 Task: Add a dentist appointment for a dental extraction on the 8th at 3:00 PM.
Action: Mouse moved to (408, 151)
Screenshot: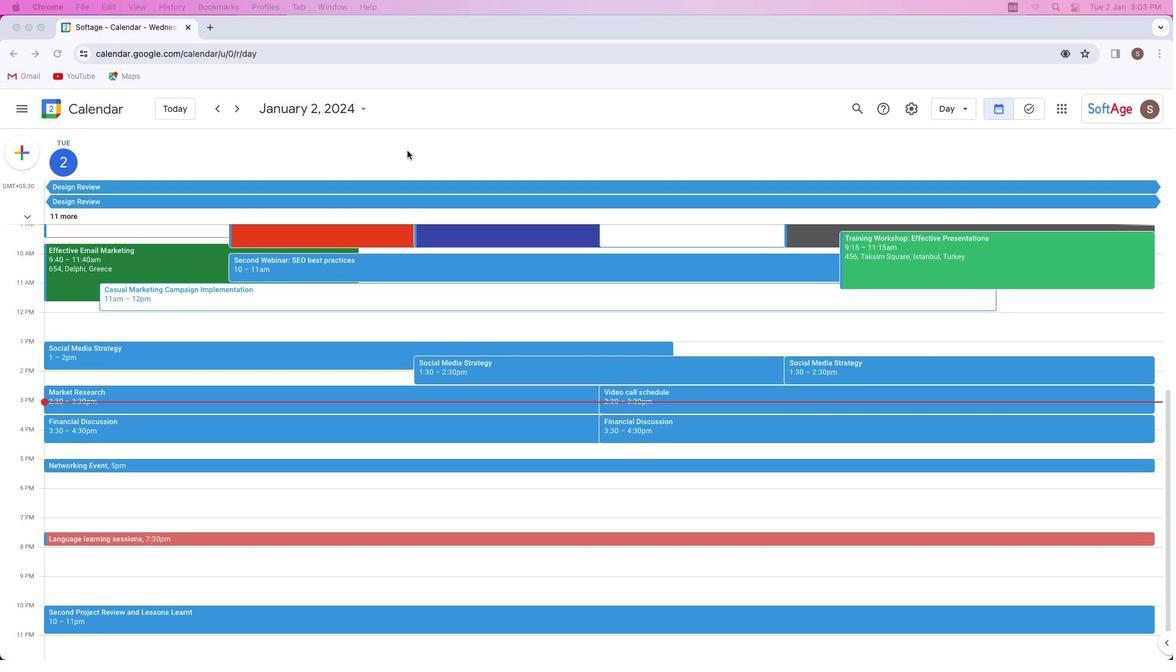 
Action: Mouse pressed left at (408, 151)
Screenshot: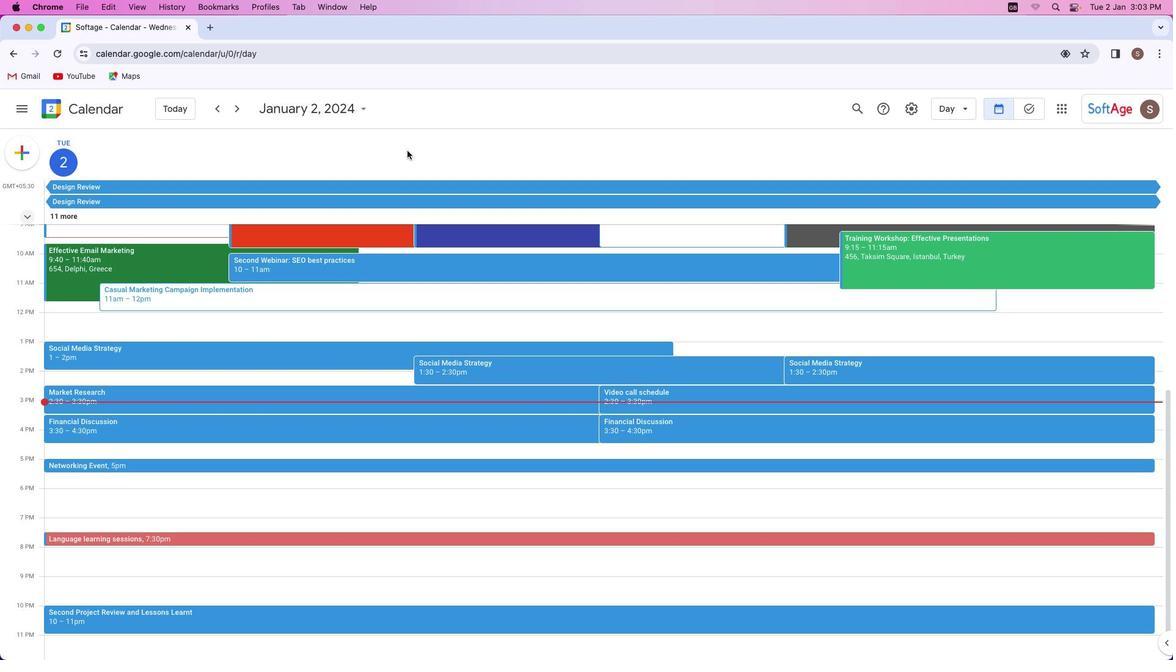 
Action: Mouse moved to (22, 152)
Screenshot: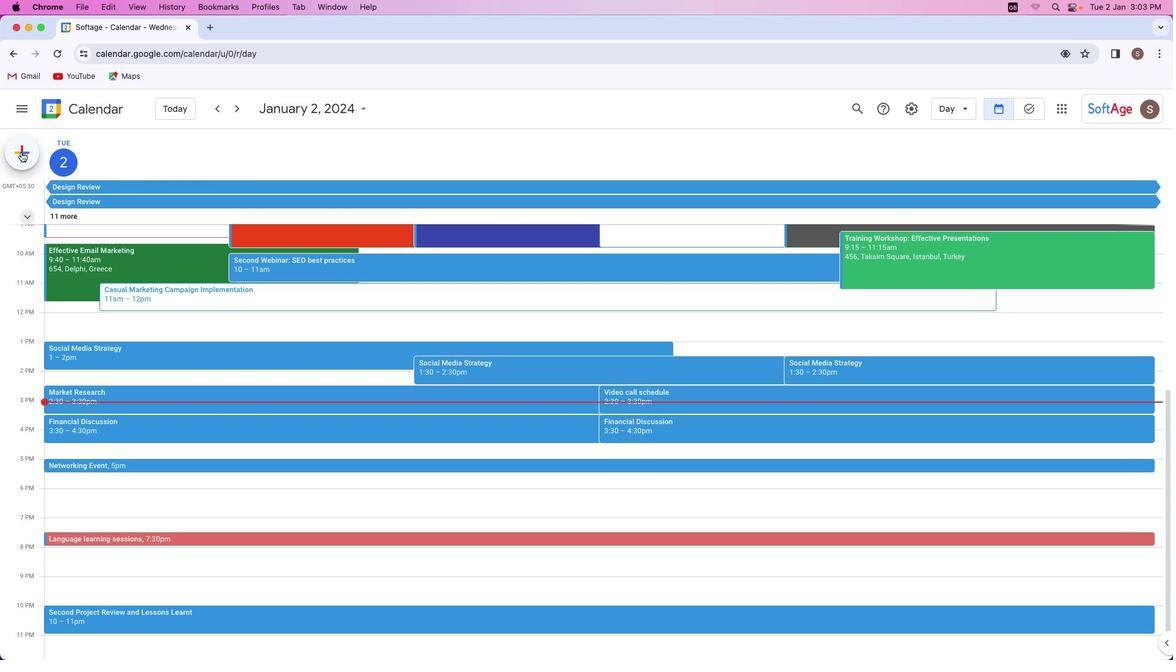 
Action: Mouse pressed left at (22, 152)
Screenshot: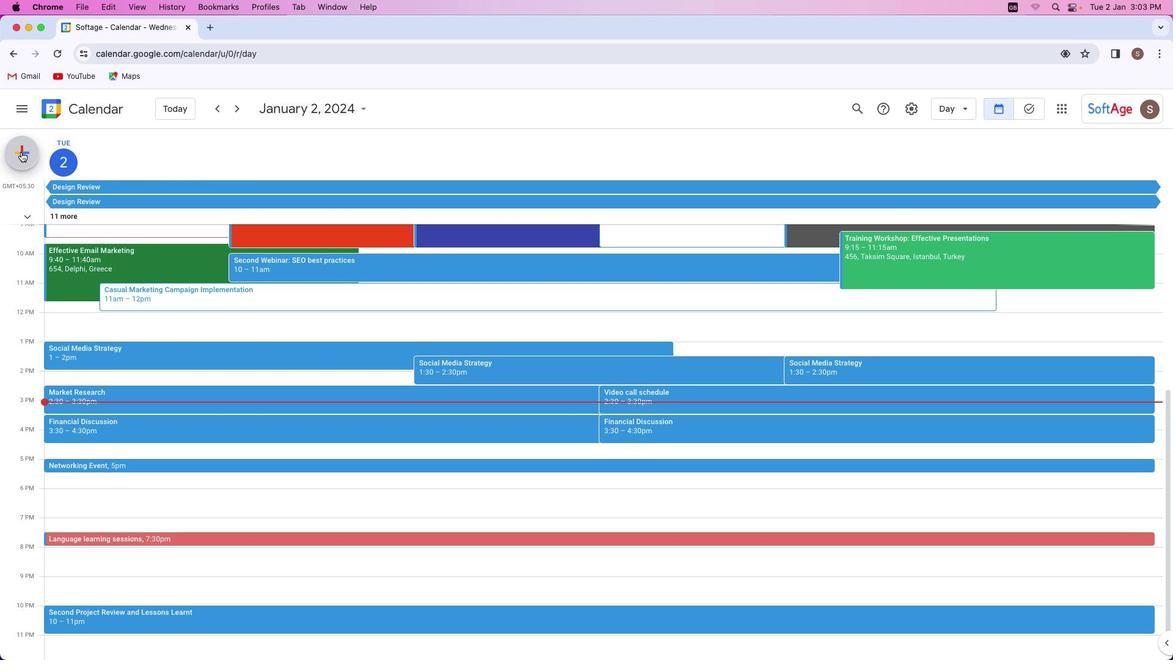 
Action: Mouse moved to (46, 288)
Screenshot: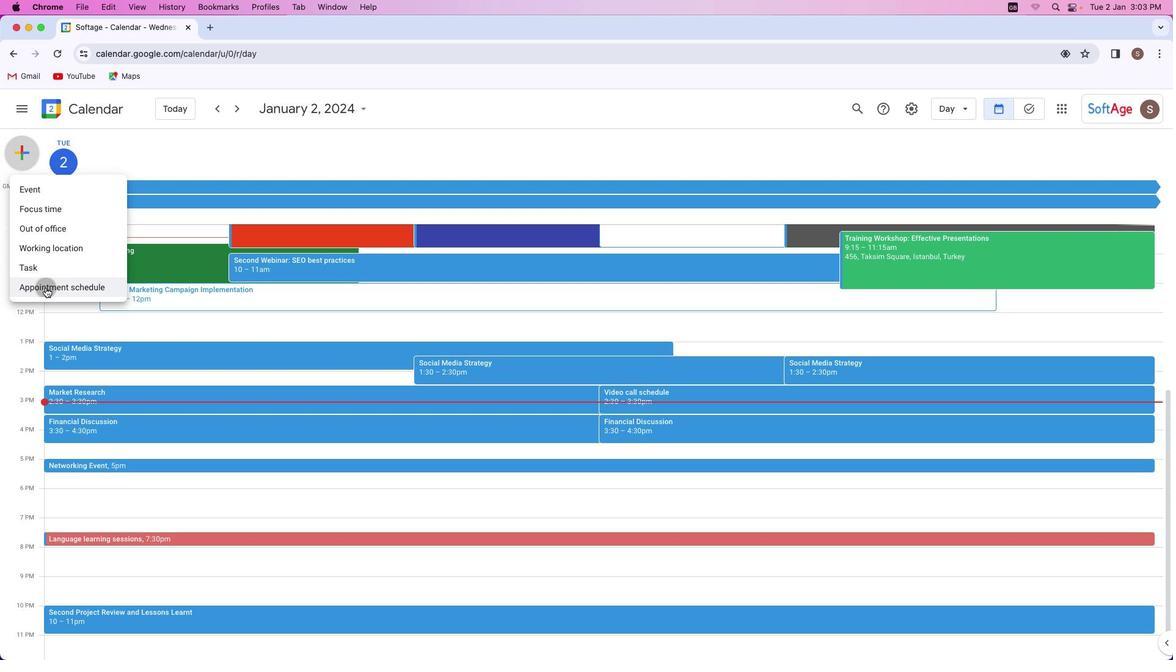 
Action: Mouse pressed left at (46, 288)
Screenshot: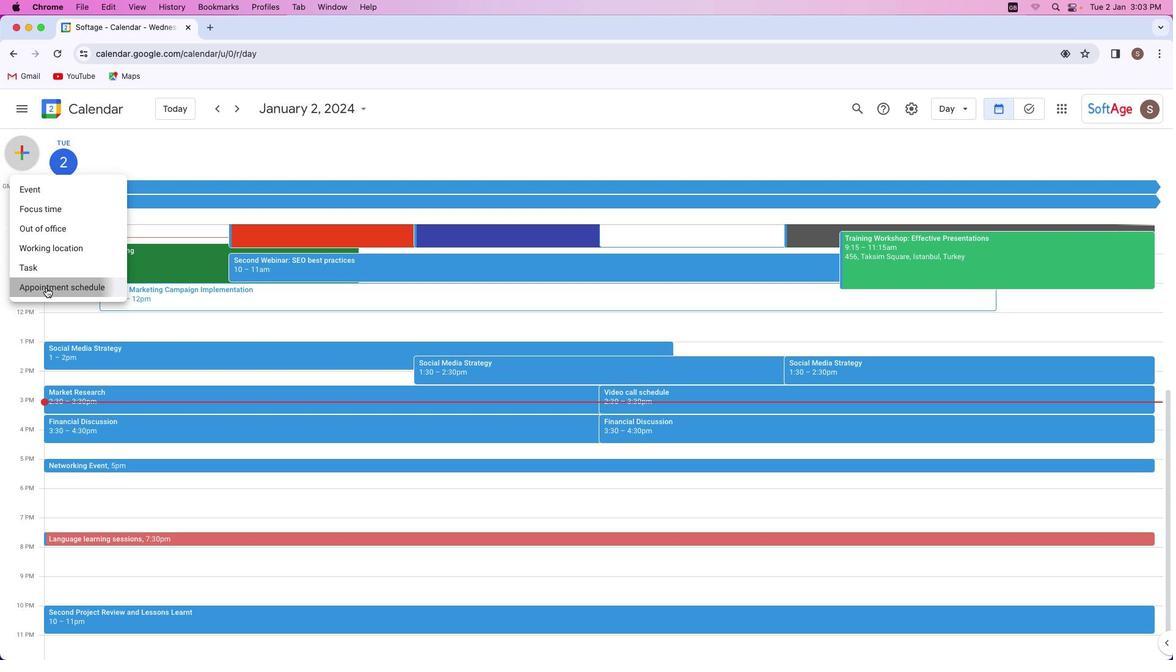 
Action: Mouse moved to (81, 147)
Screenshot: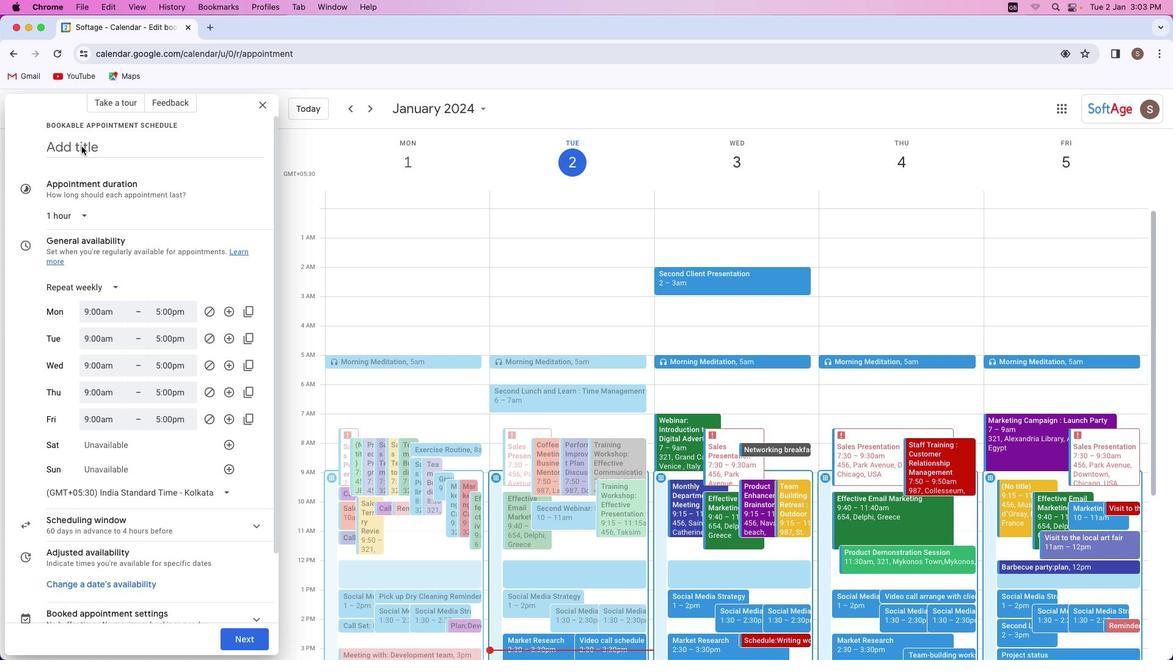 
Action: Mouse pressed left at (81, 147)
Screenshot: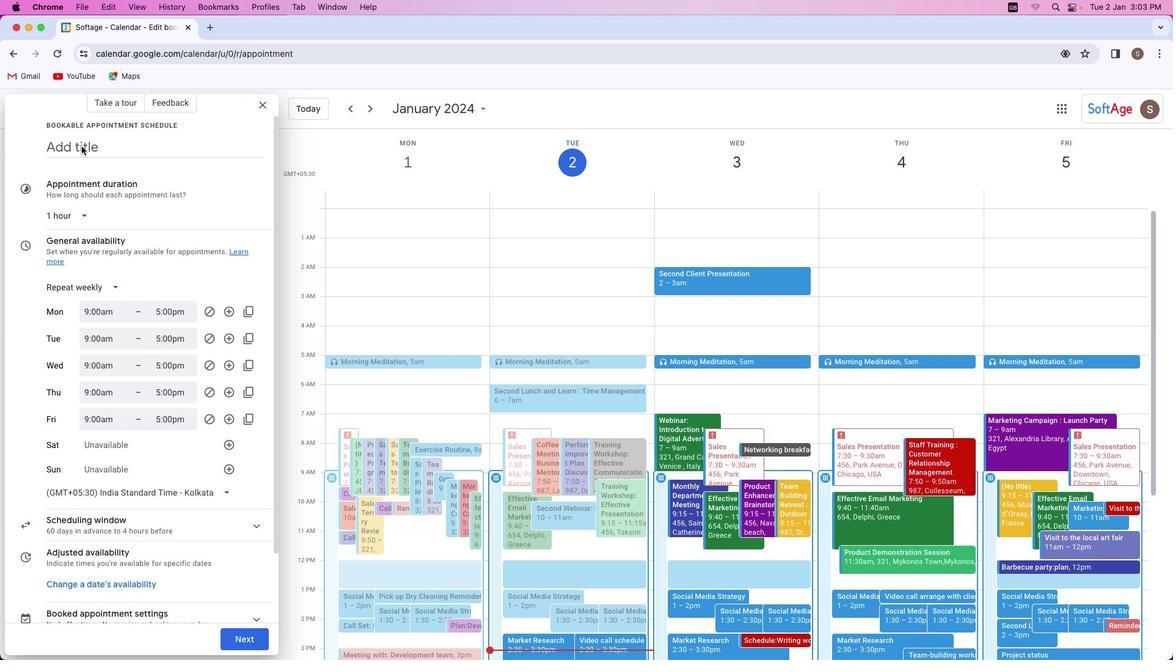
Action: Key pressed Key.shift'D''e''n''t''a''l'Key.space'e''x''t''r''a''c''t''i''o''n'
Screenshot: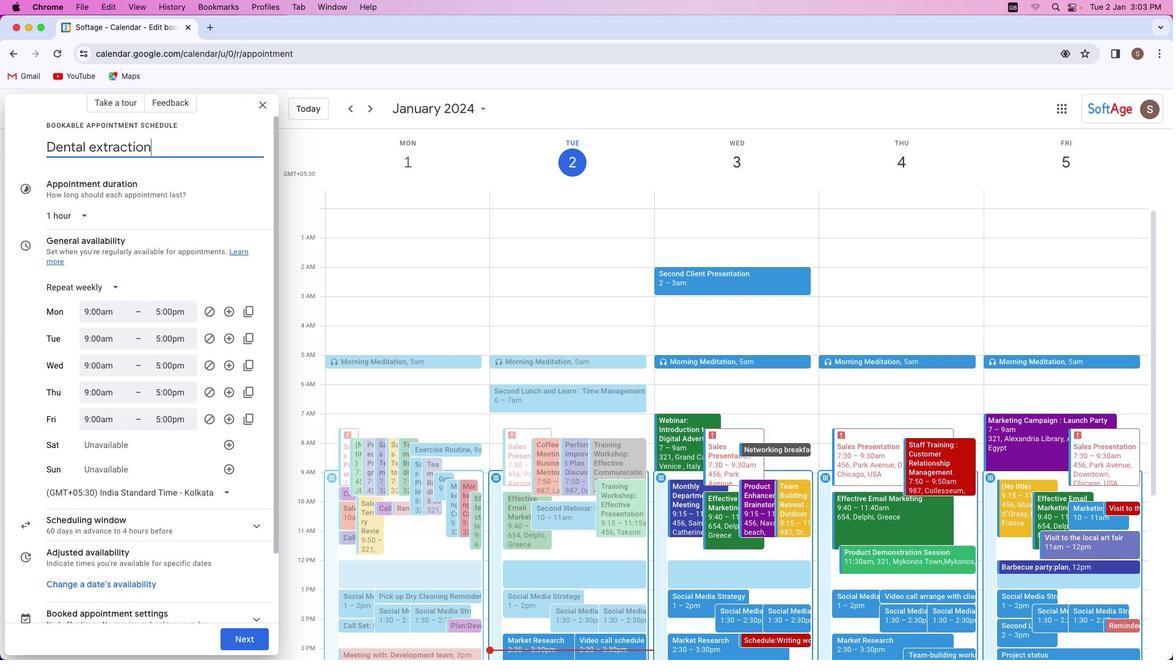 
Action: Mouse moved to (109, 285)
Screenshot: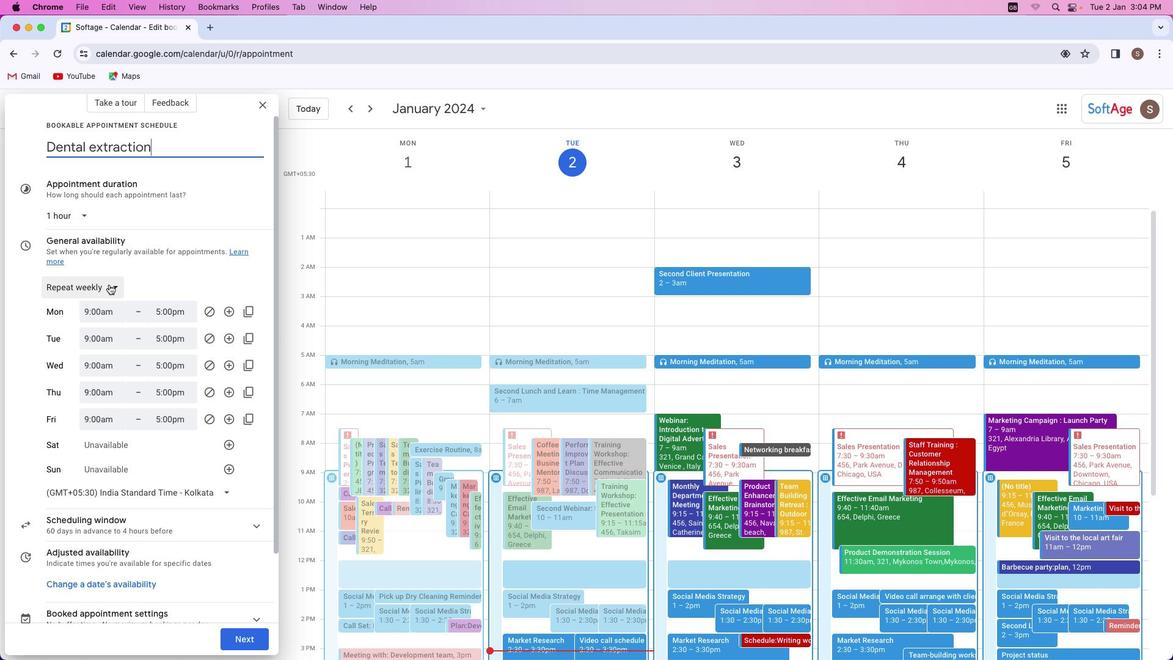 
Action: Mouse pressed left at (109, 285)
Screenshot: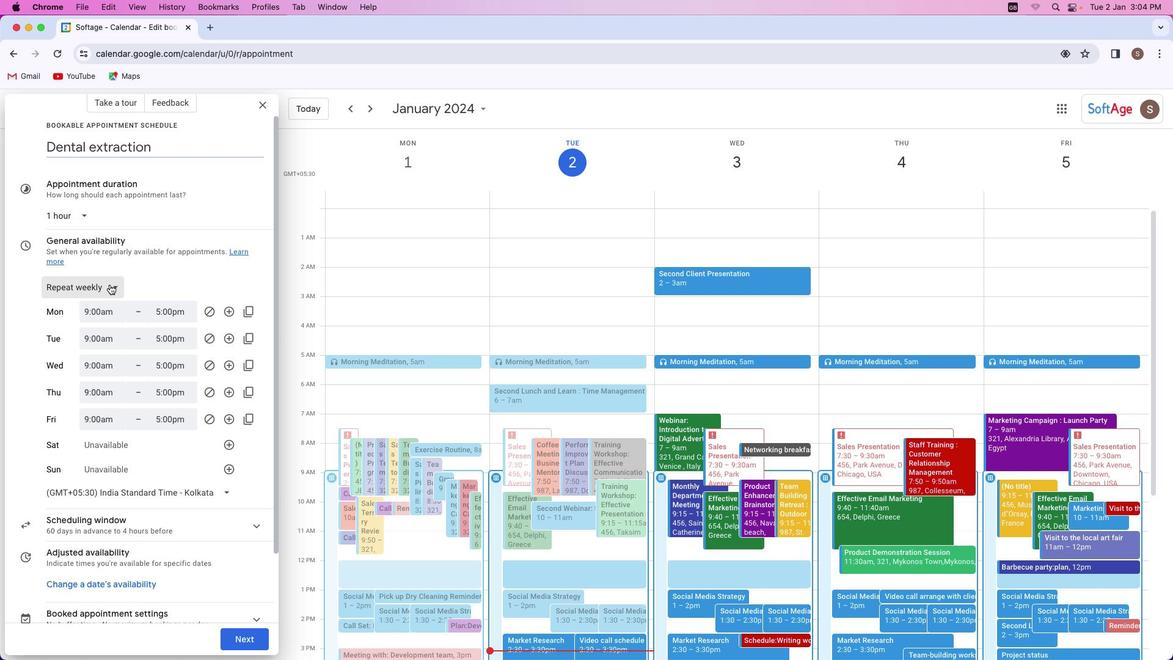 
Action: Mouse moved to (98, 310)
Screenshot: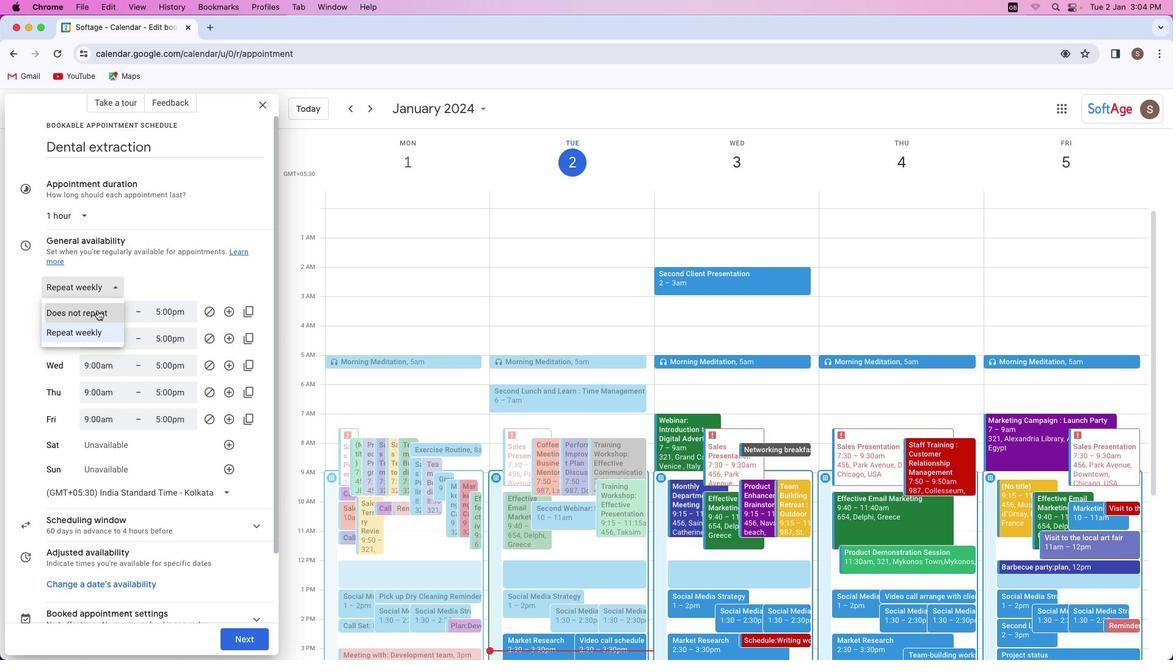 
Action: Mouse pressed left at (98, 310)
Screenshot: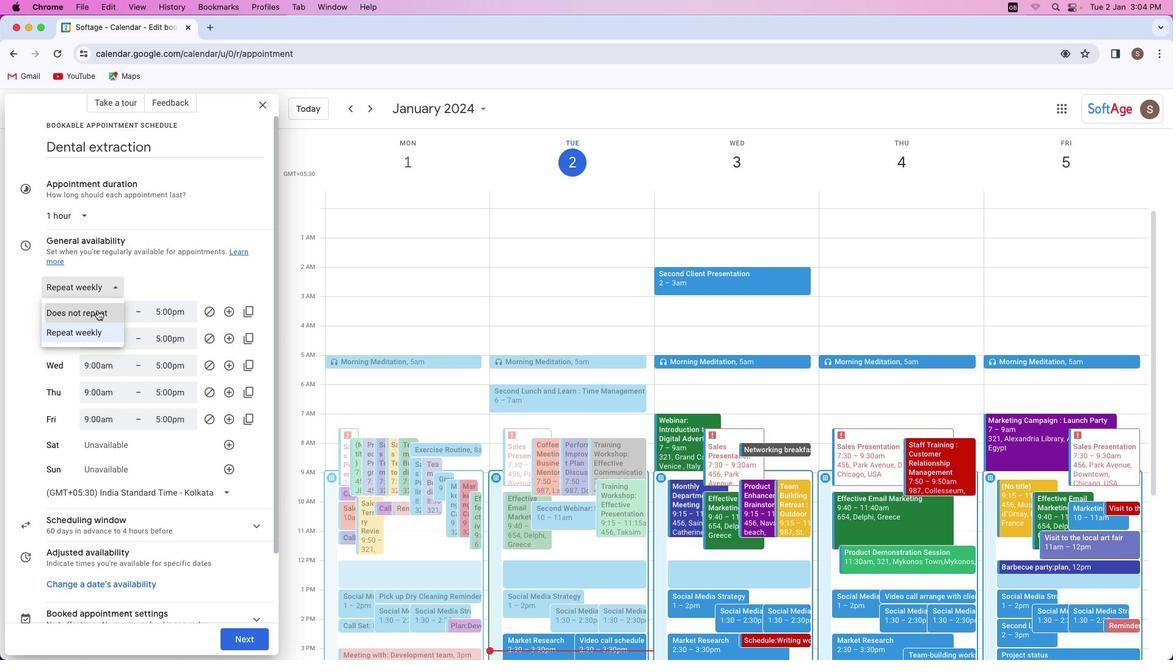 
Action: Mouse moved to (85, 302)
Screenshot: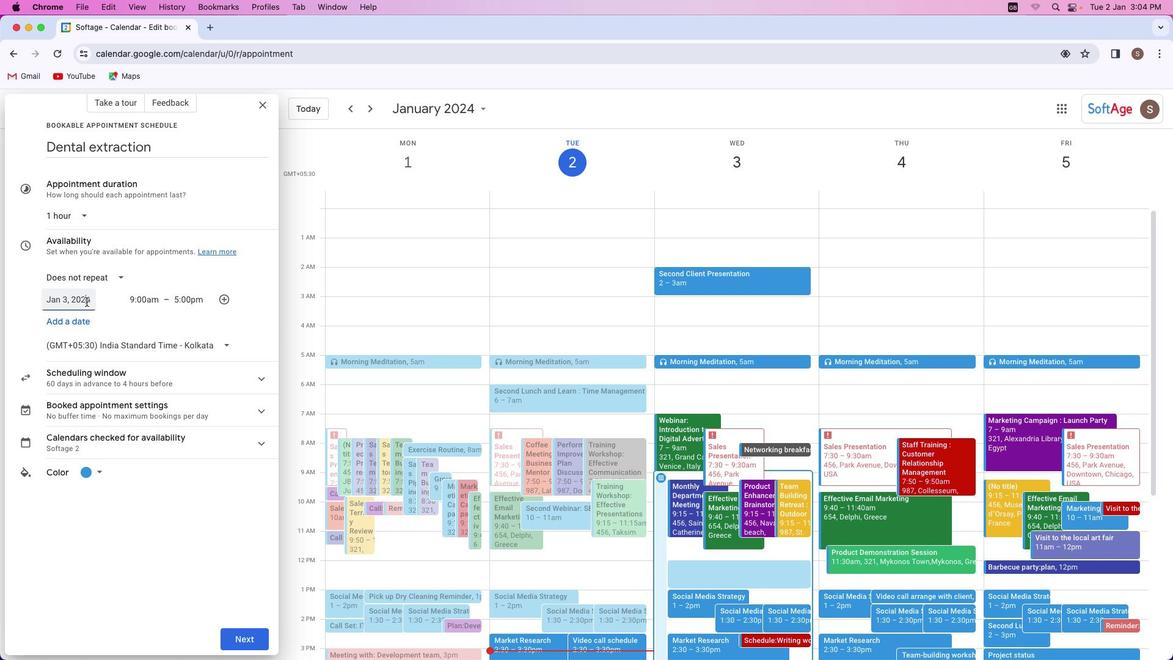 
Action: Mouse pressed left at (85, 302)
Screenshot: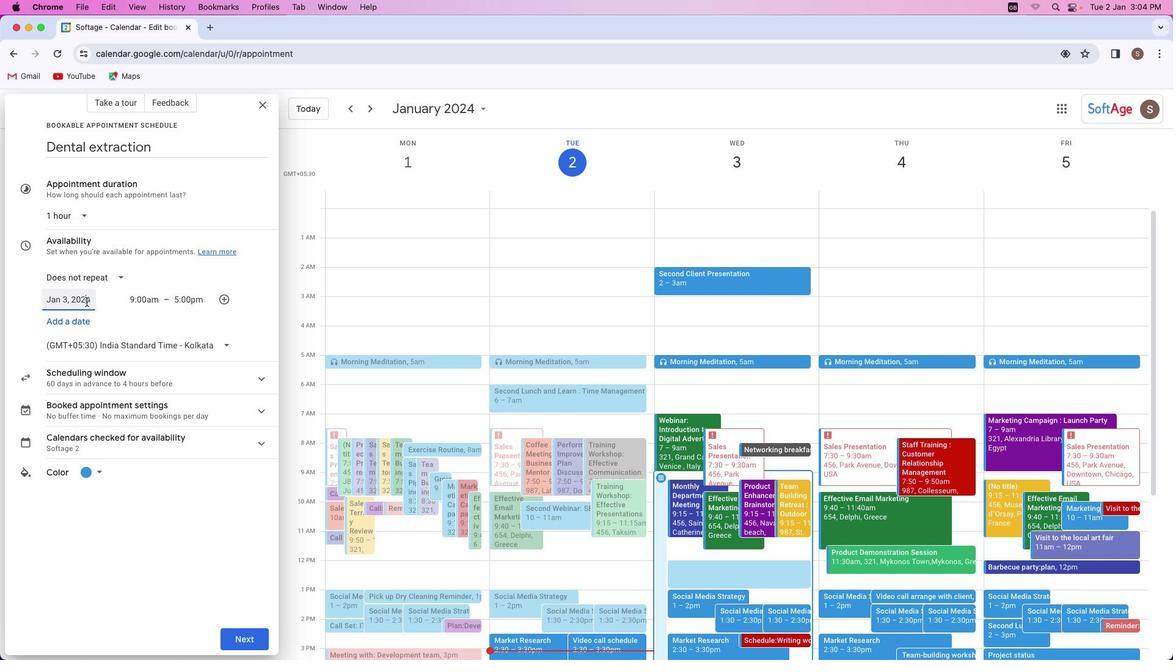 
Action: Mouse moved to (67, 379)
Screenshot: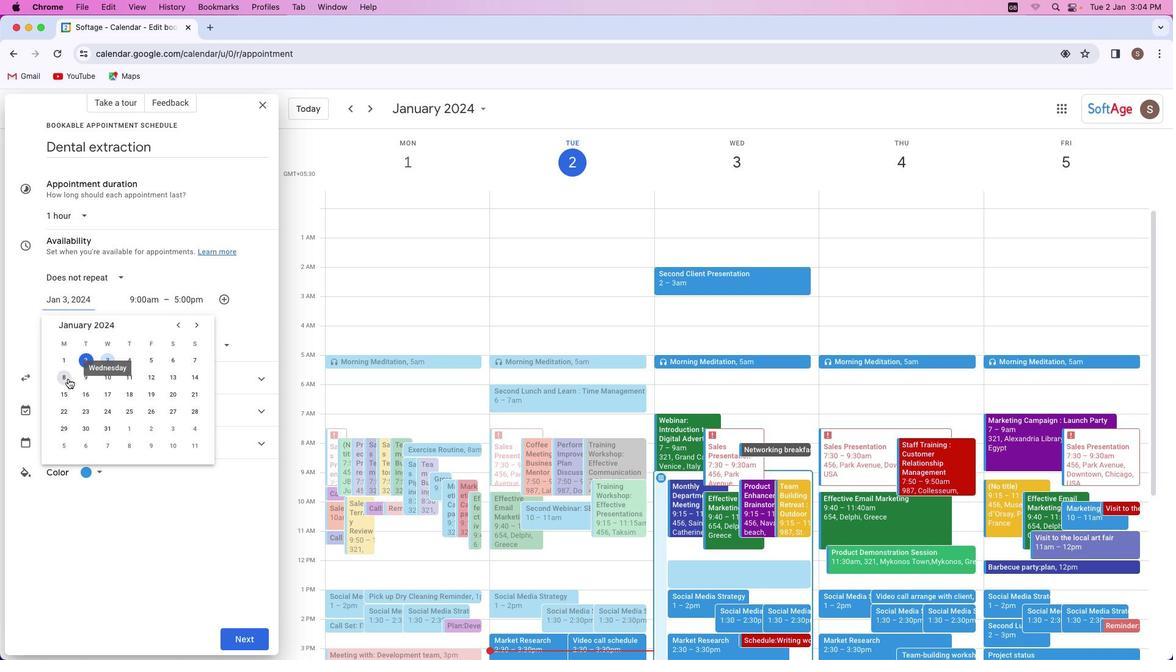 
Action: Mouse pressed left at (67, 379)
Screenshot: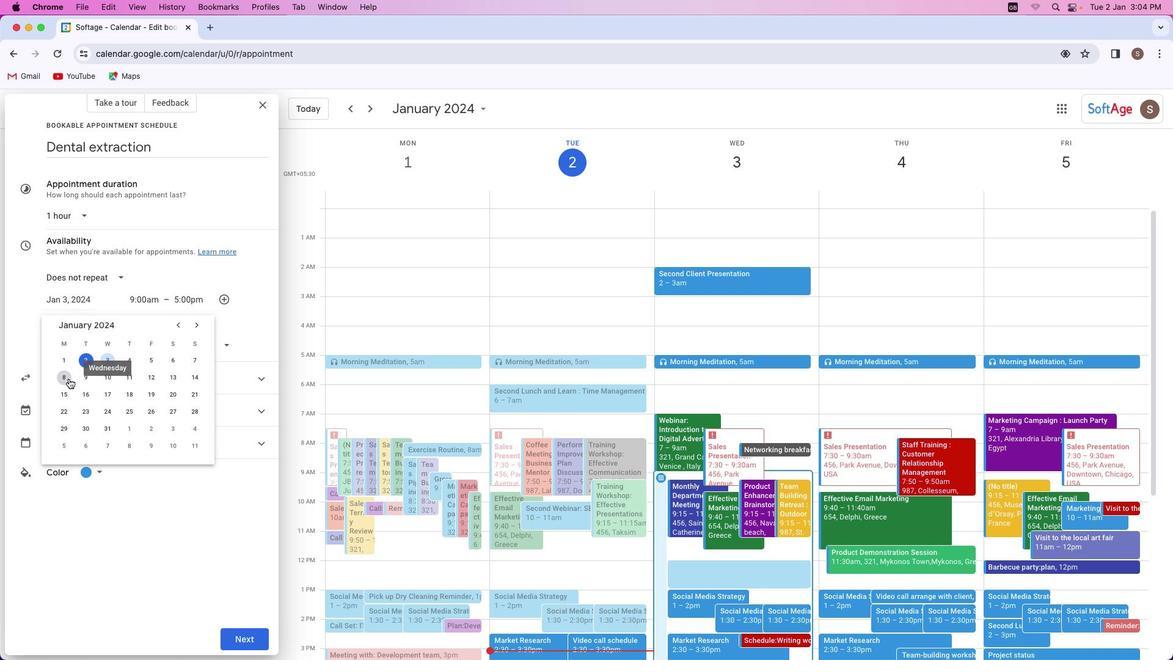 
Action: Mouse moved to (141, 297)
Screenshot: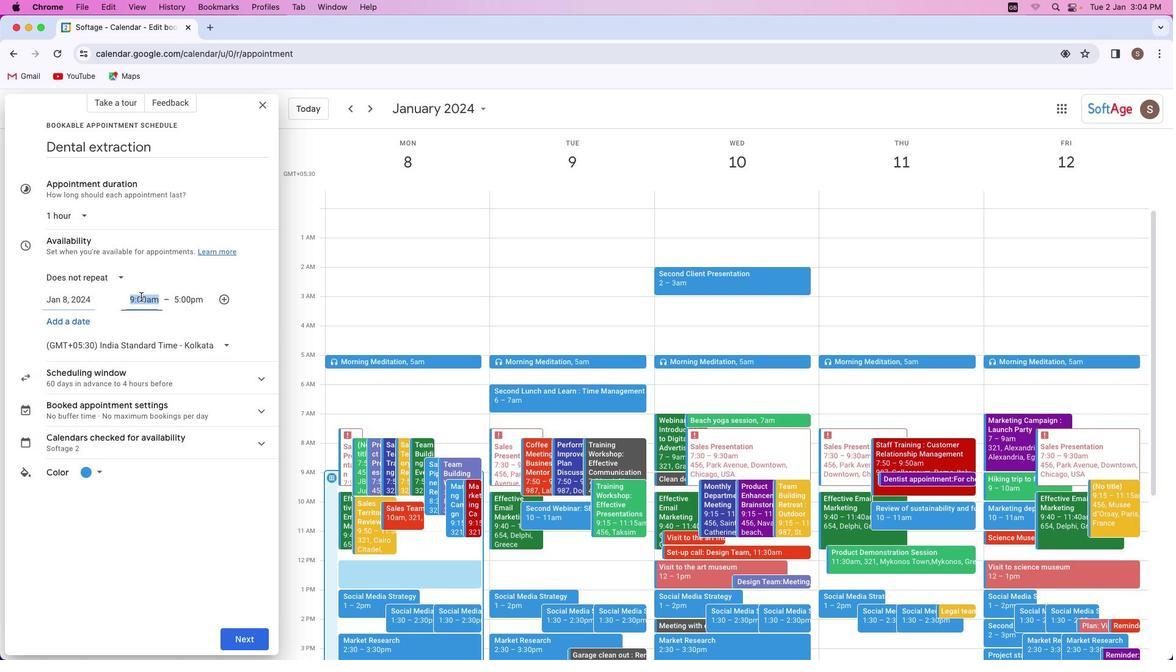 
Action: Mouse pressed left at (141, 297)
Screenshot: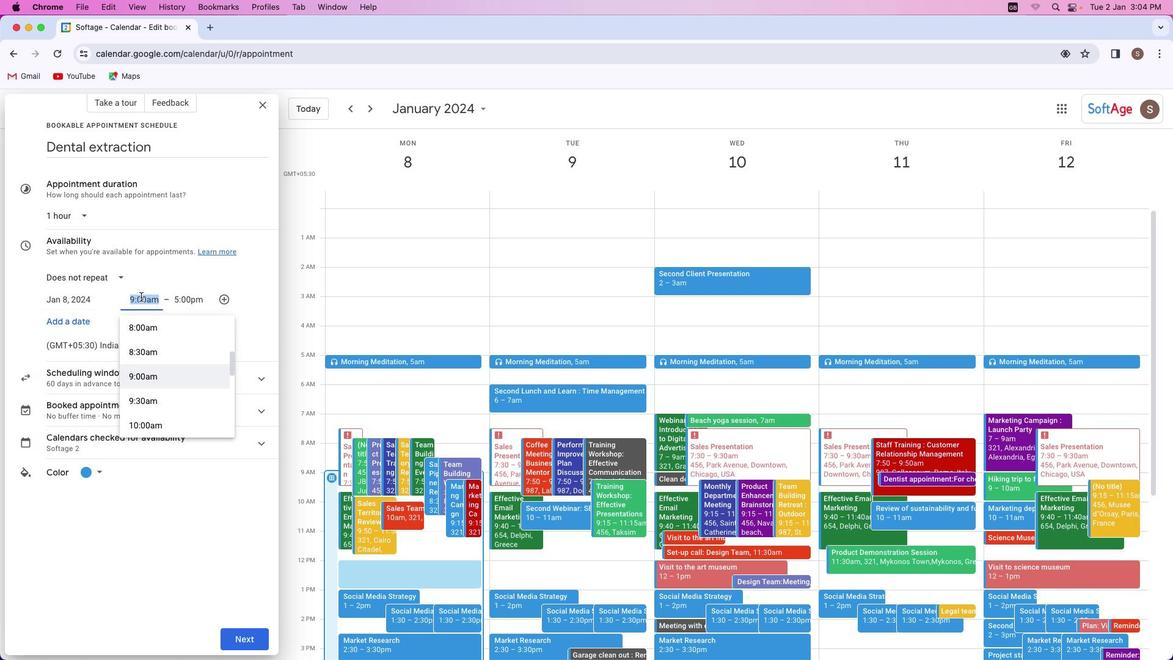 
Action: Mouse moved to (152, 373)
Screenshot: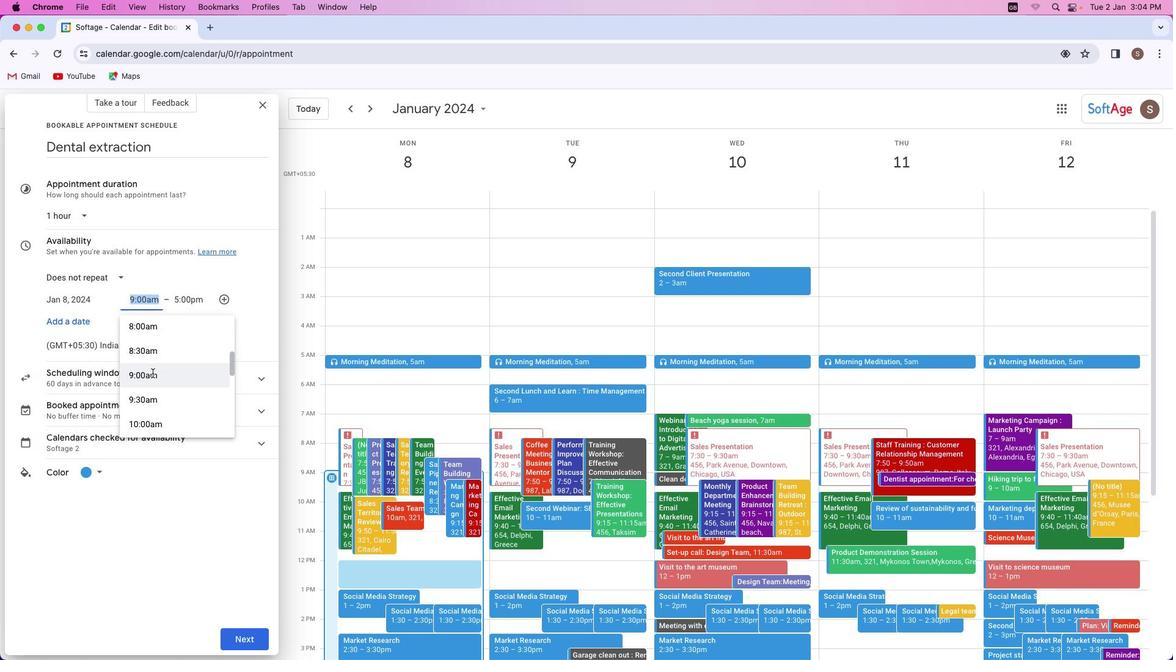 
Action: Mouse scrolled (152, 373) with delta (0, 0)
Screenshot: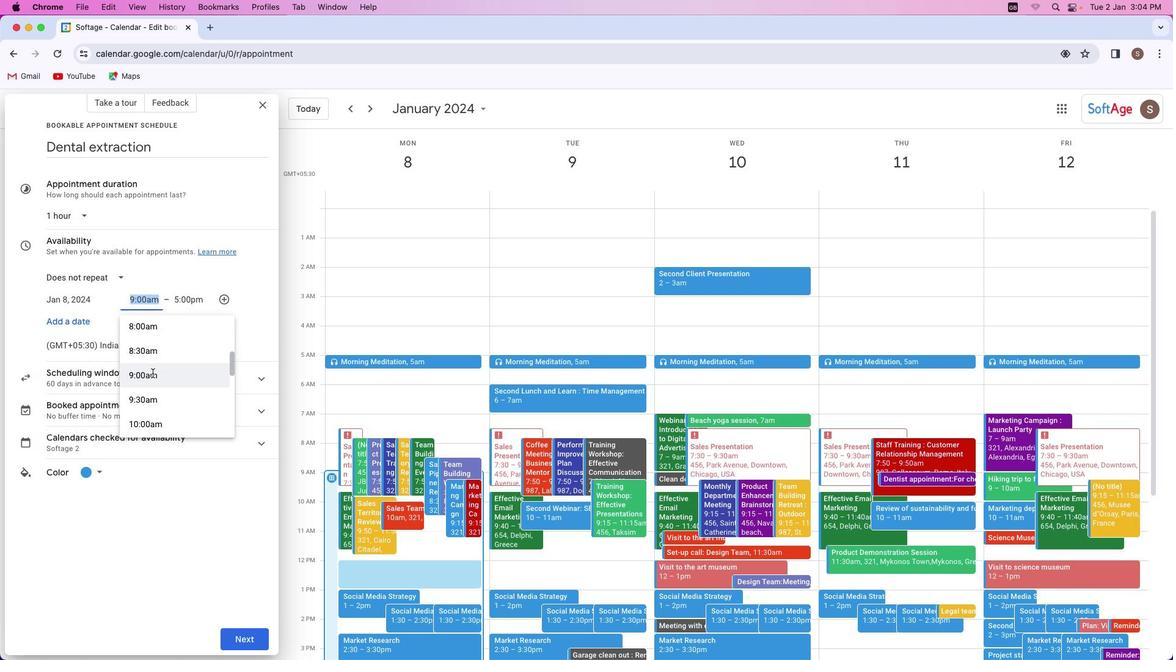
Action: Mouse moved to (153, 373)
Screenshot: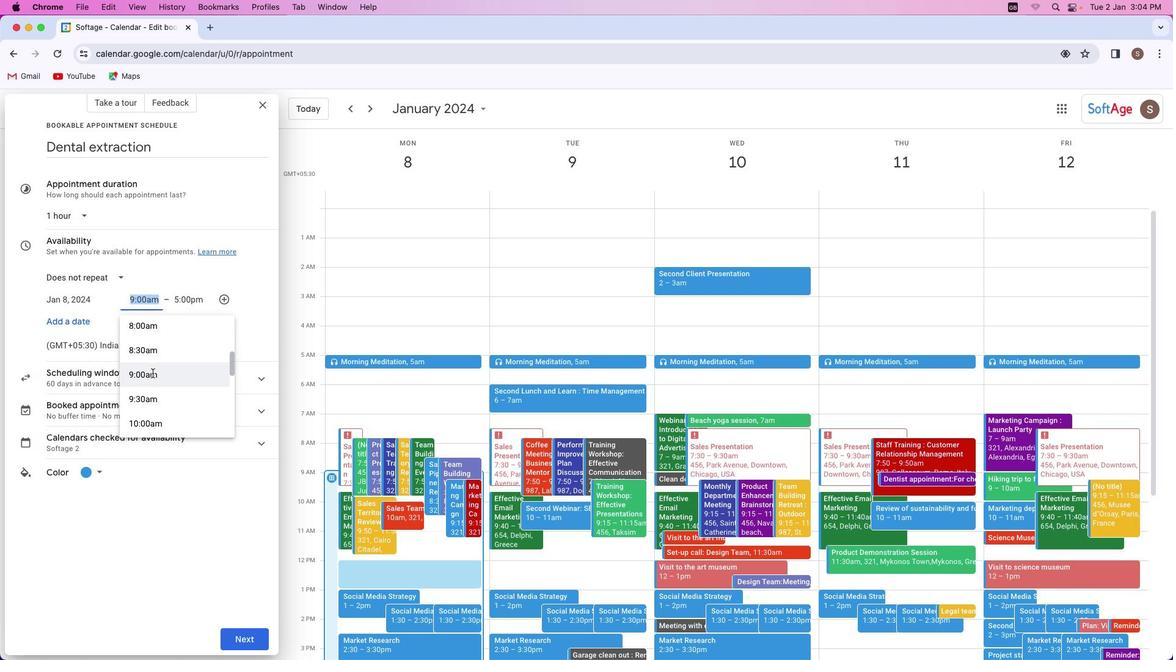 
Action: Mouse scrolled (153, 373) with delta (0, 0)
Screenshot: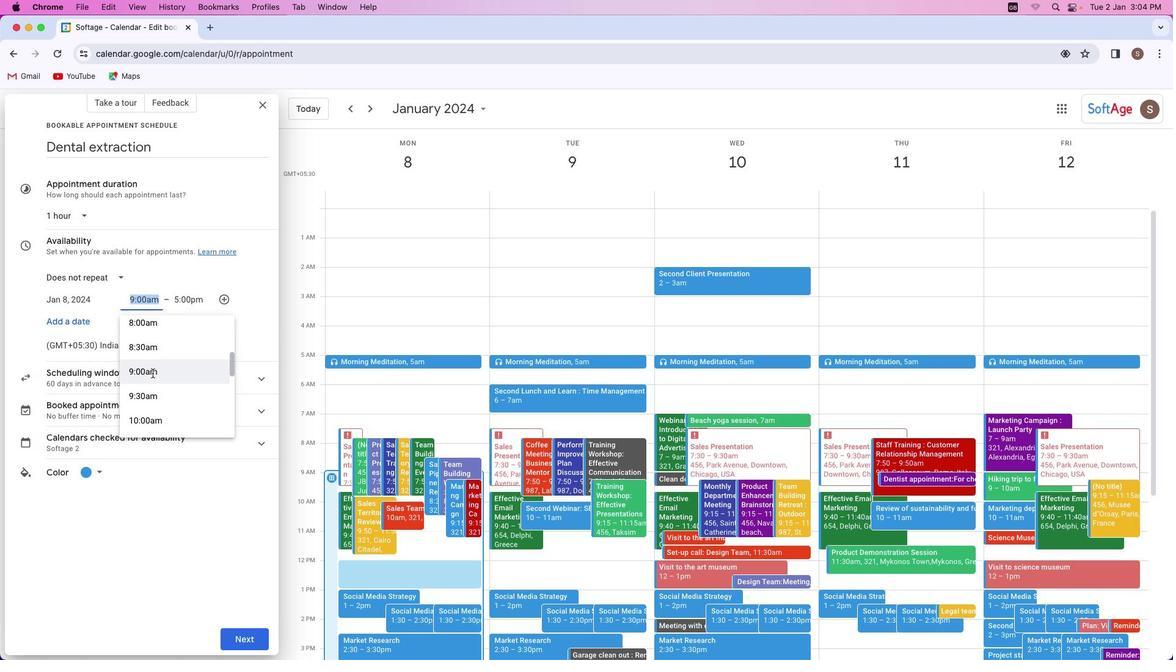 
Action: Mouse scrolled (153, 373) with delta (0, 0)
Screenshot: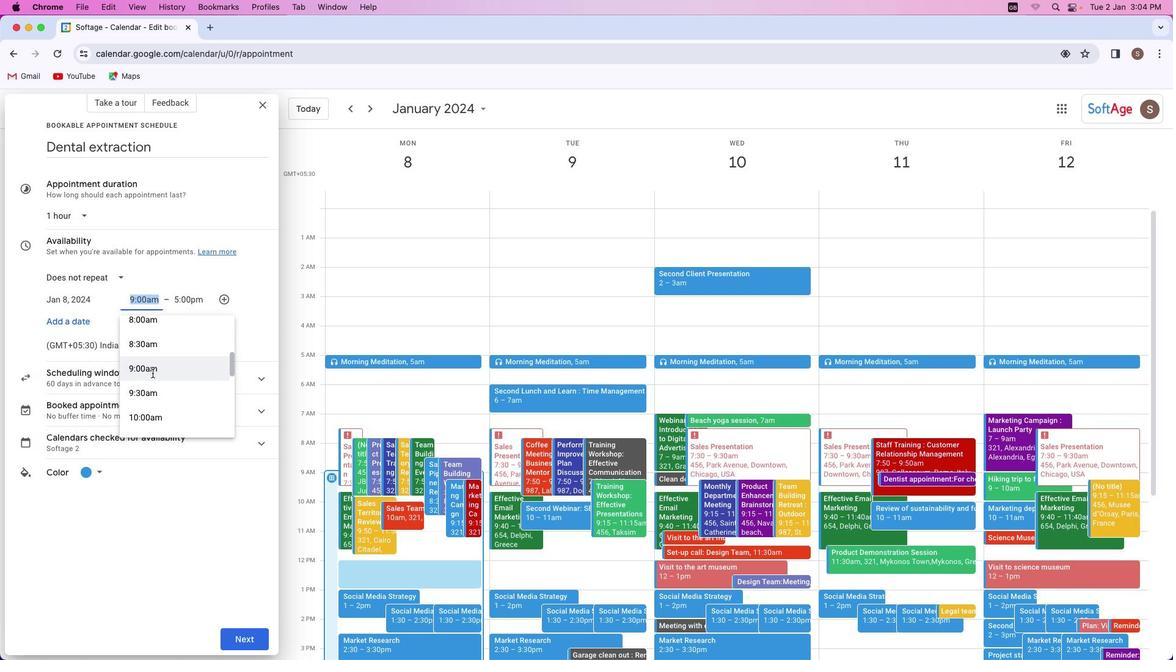 
Action: Mouse scrolled (153, 373) with delta (0, 0)
Screenshot: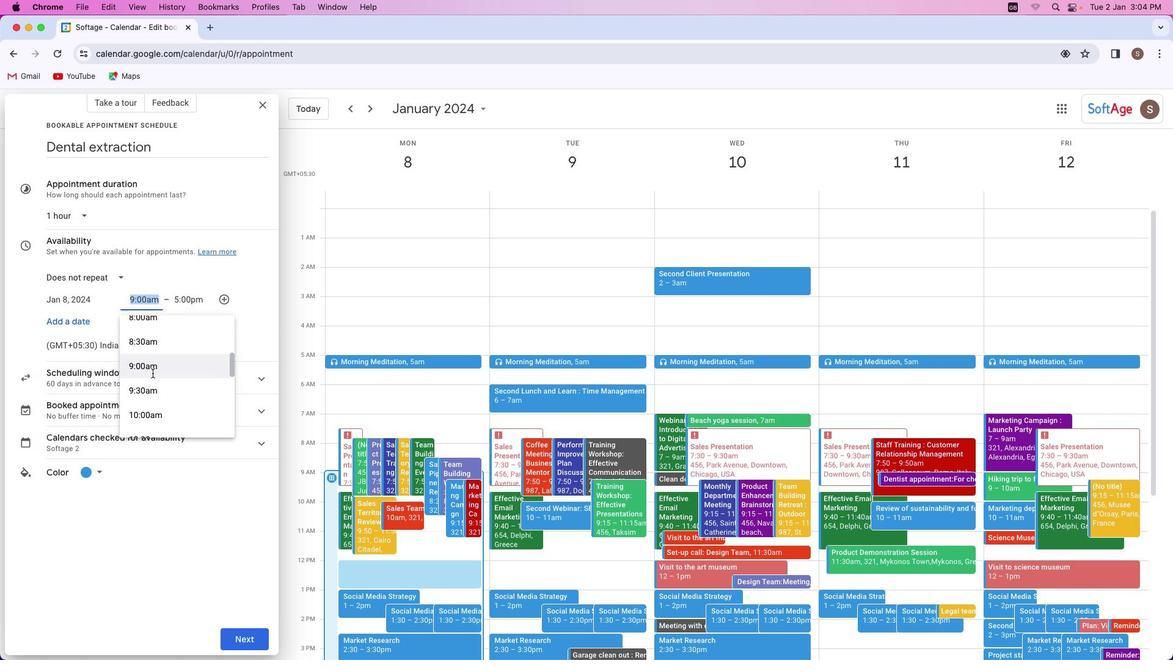 
Action: Mouse moved to (157, 369)
Screenshot: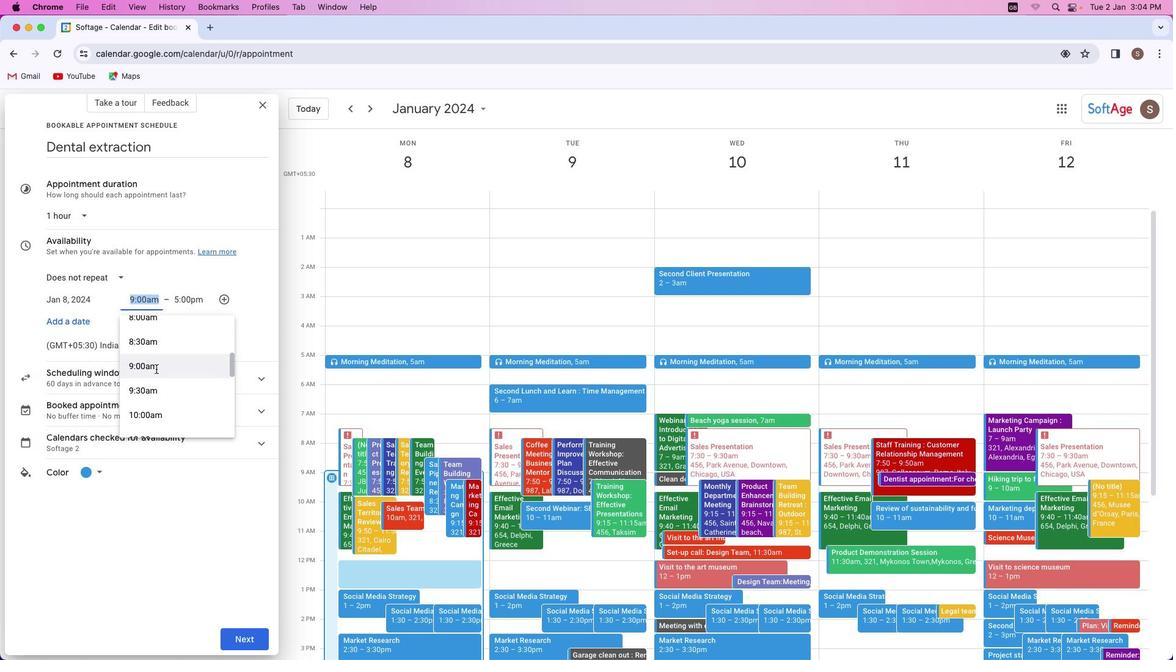 
Action: Mouse scrolled (157, 369) with delta (0, 0)
Screenshot: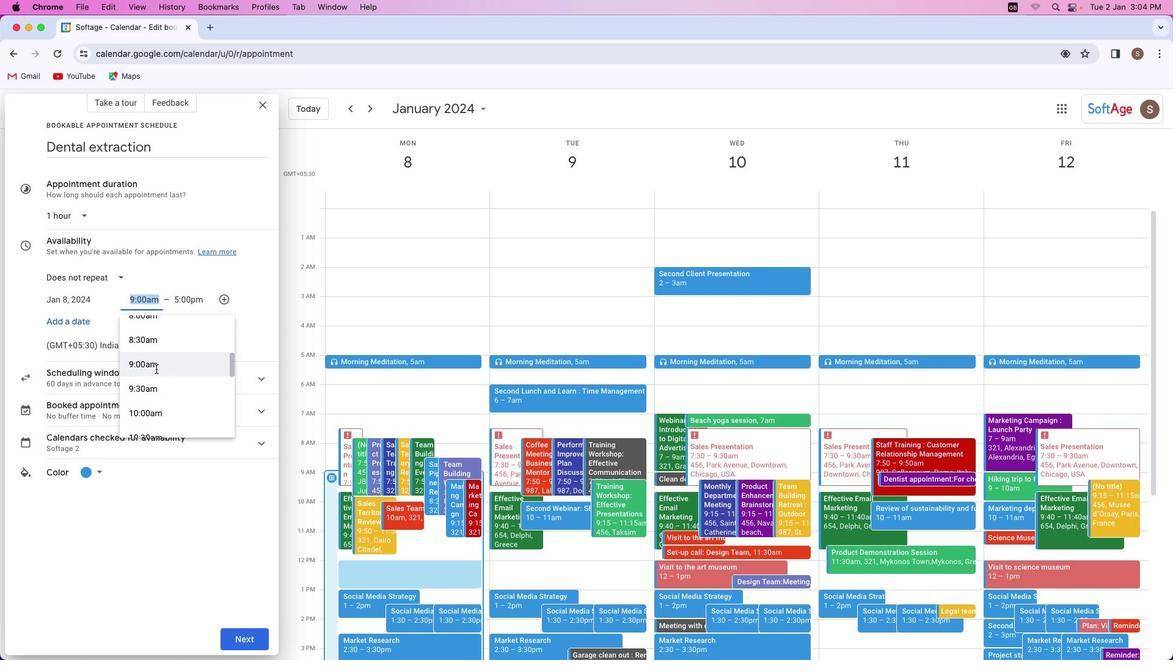 
Action: Mouse scrolled (157, 369) with delta (0, 0)
Screenshot: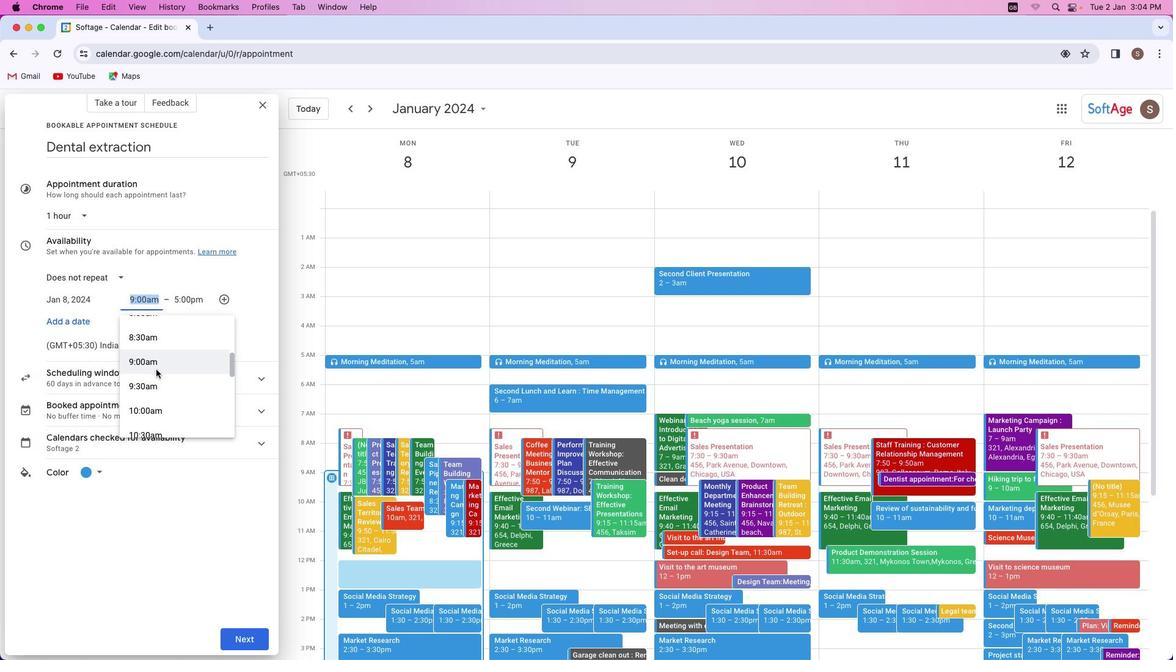 
Action: Mouse moved to (156, 370)
Screenshot: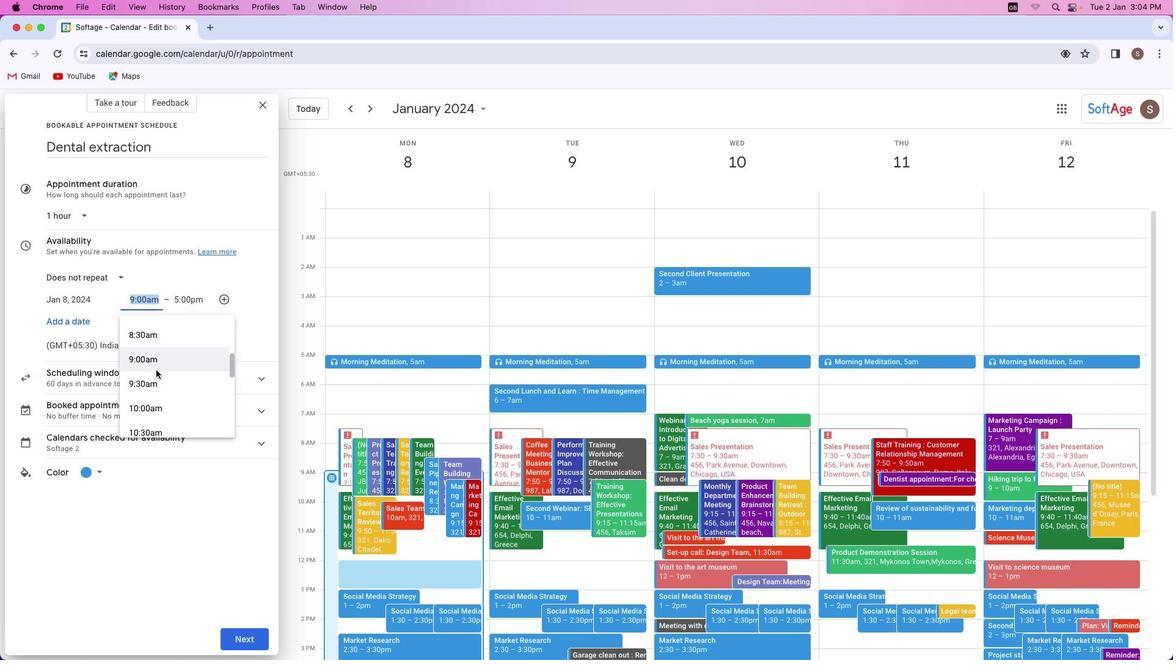 
Action: Mouse scrolled (156, 370) with delta (0, 0)
Screenshot: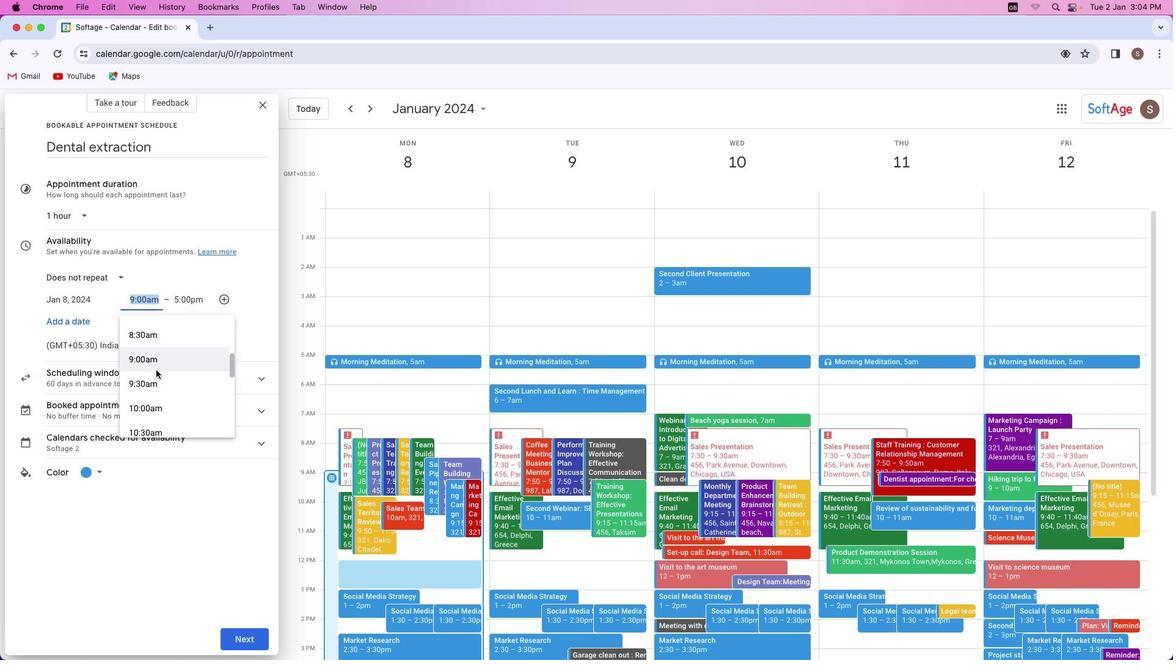 
Action: Mouse moved to (156, 370)
Screenshot: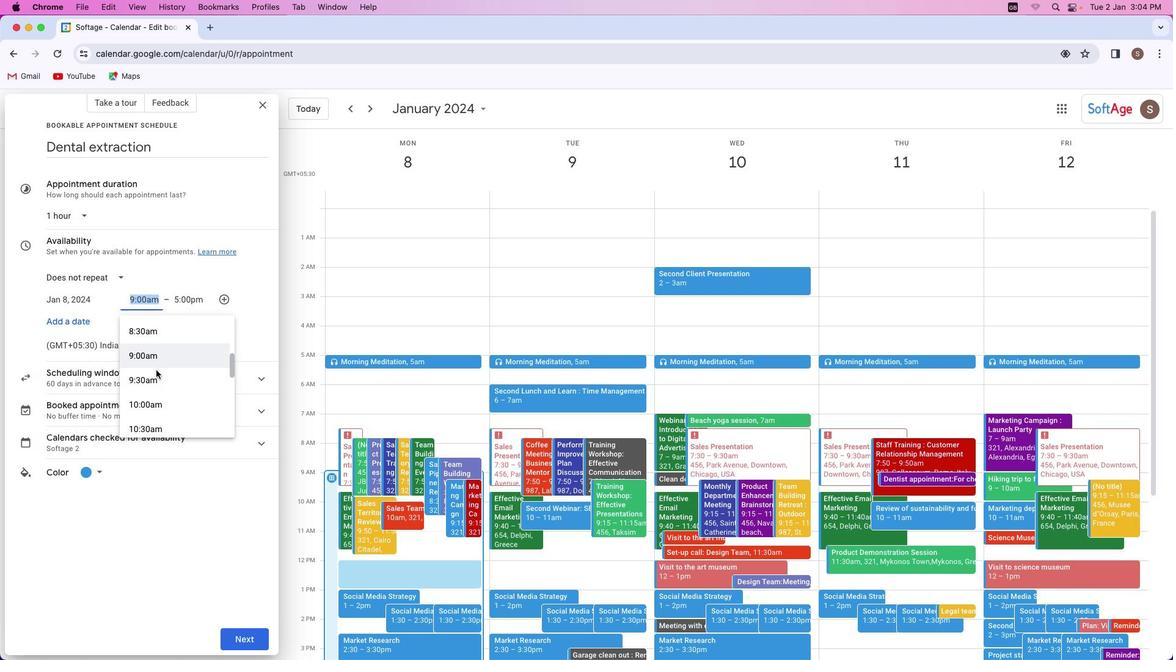 
Action: Mouse scrolled (156, 370) with delta (0, 0)
Screenshot: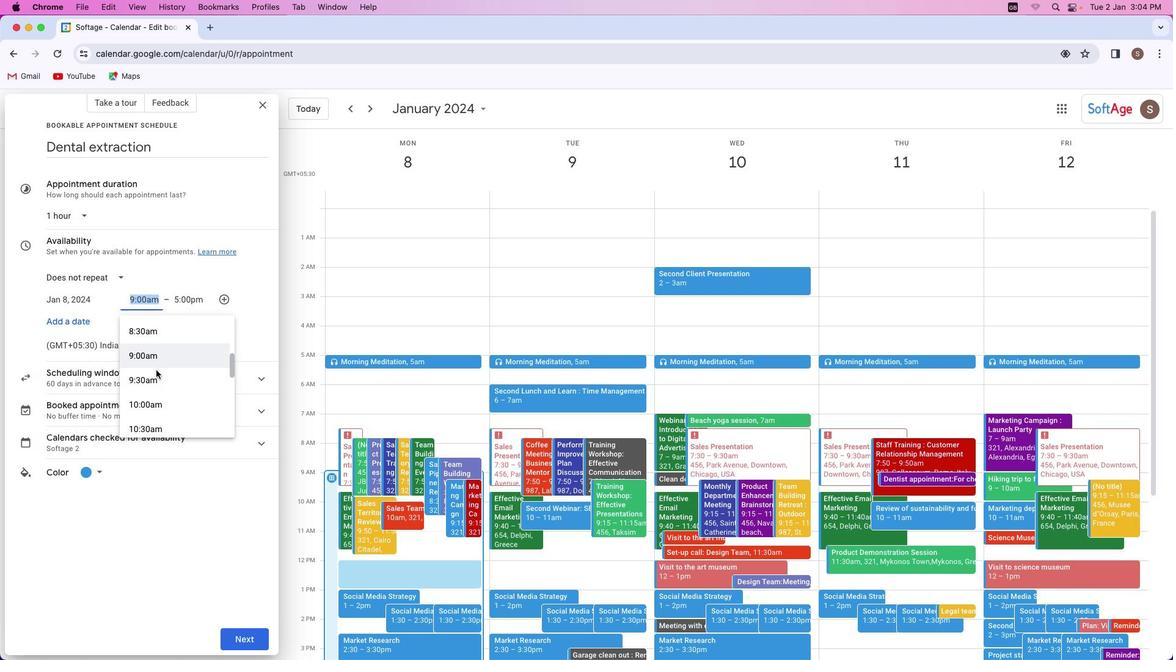 
Action: Mouse scrolled (156, 370) with delta (0, 0)
Screenshot: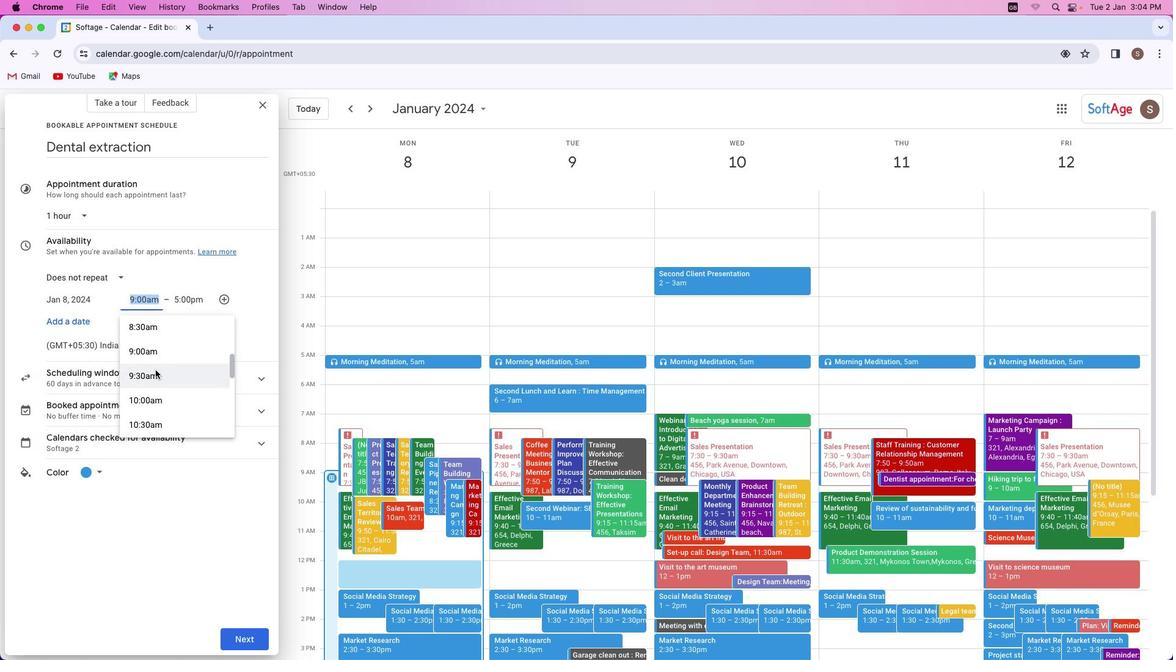 
Action: Mouse moved to (155, 369)
Screenshot: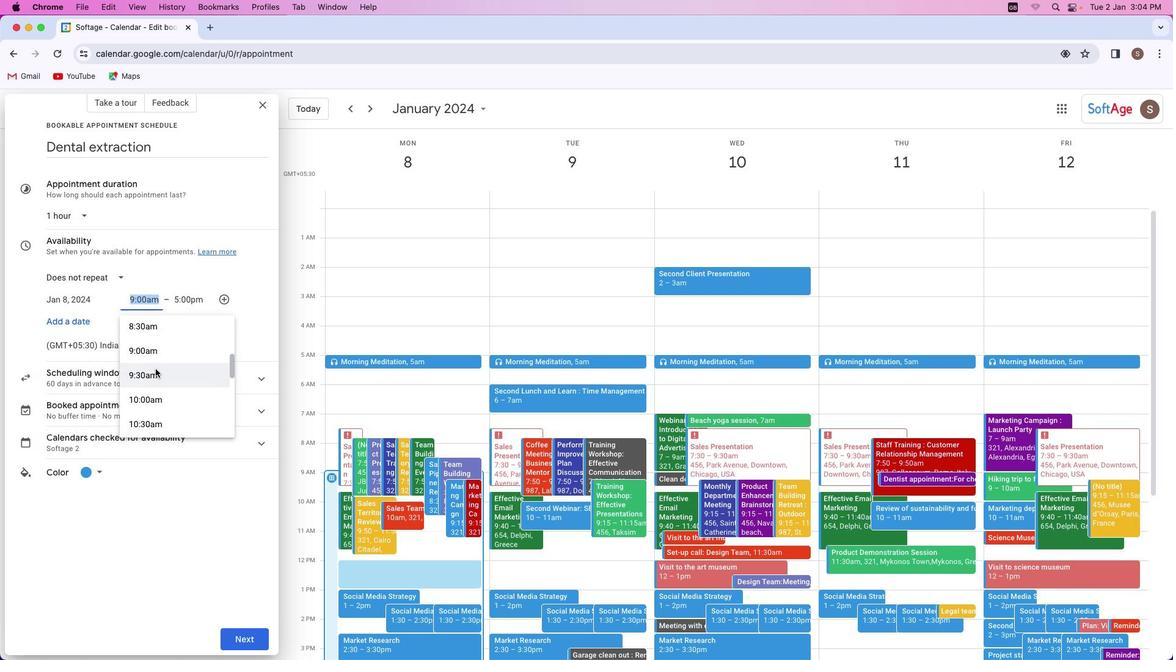 
Action: Mouse scrolled (155, 369) with delta (0, 0)
Screenshot: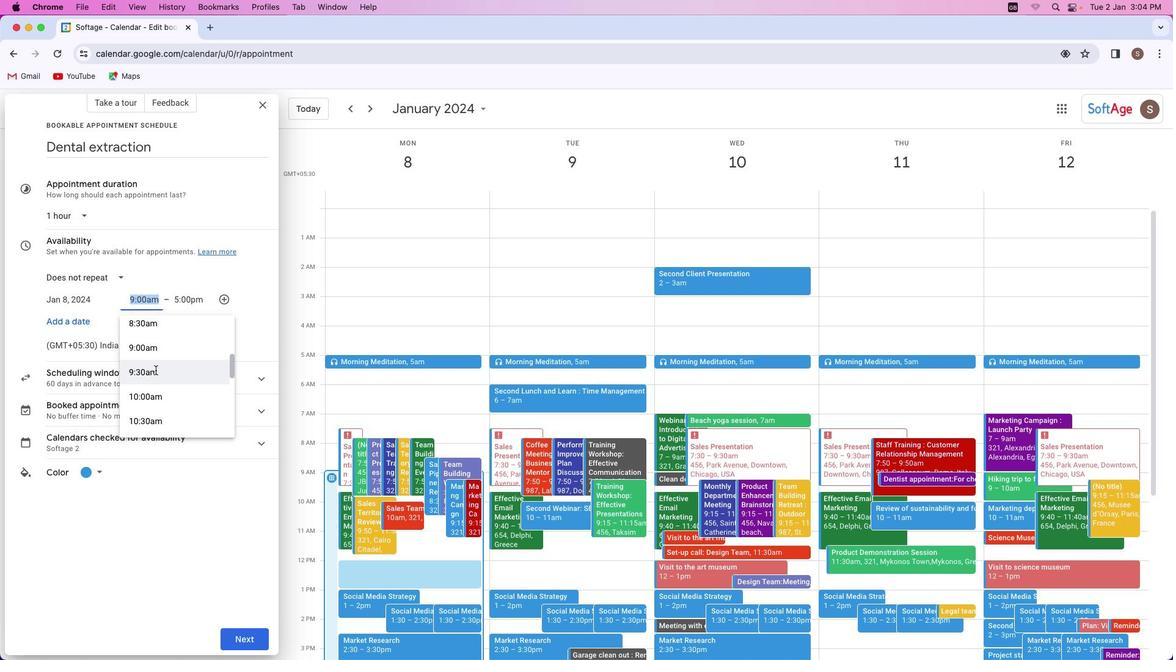 
Action: Mouse moved to (155, 370)
Screenshot: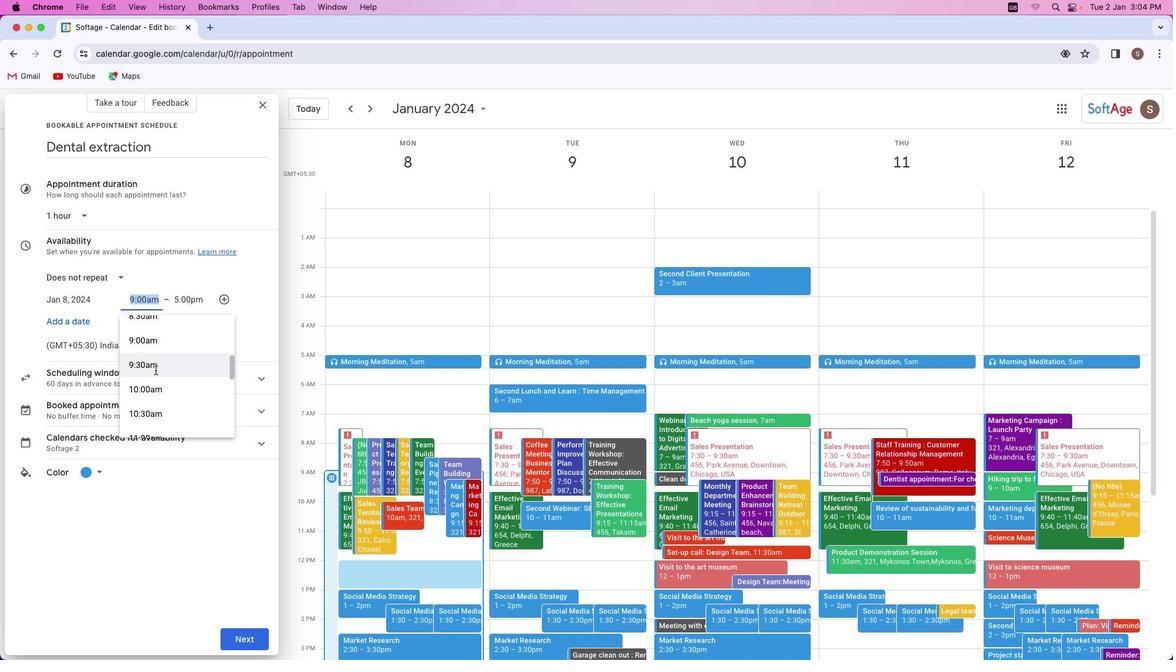 
Action: Mouse scrolled (155, 370) with delta (0, 0)
Screenshot: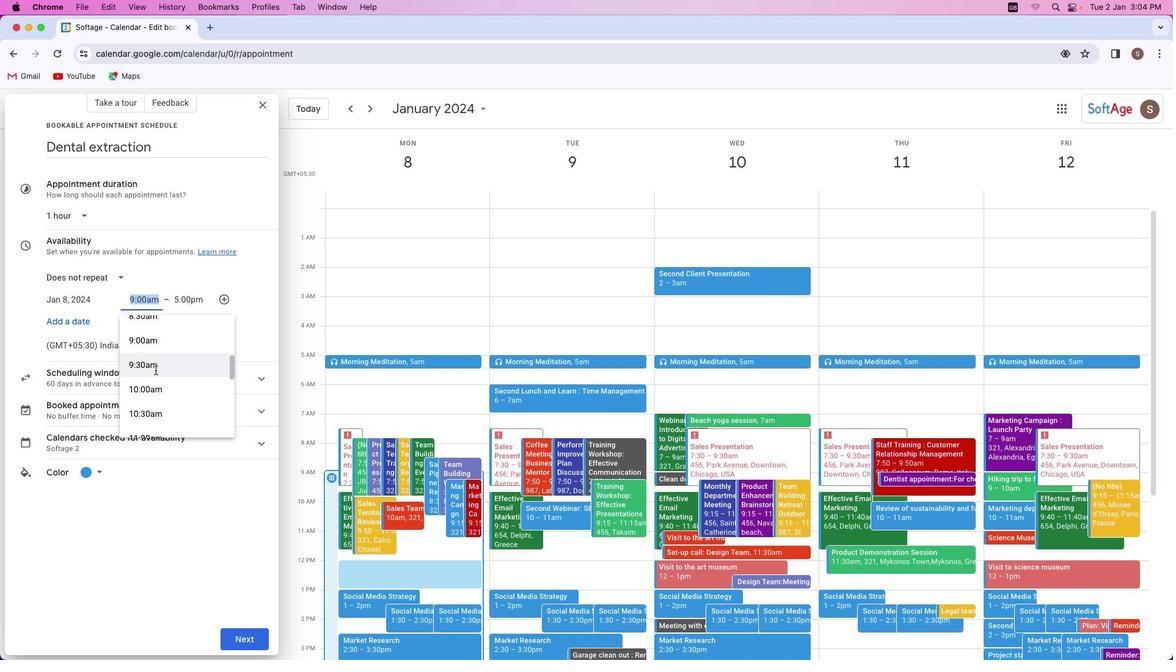 
Action: Mouse moved to (155, 371)
Screenshot: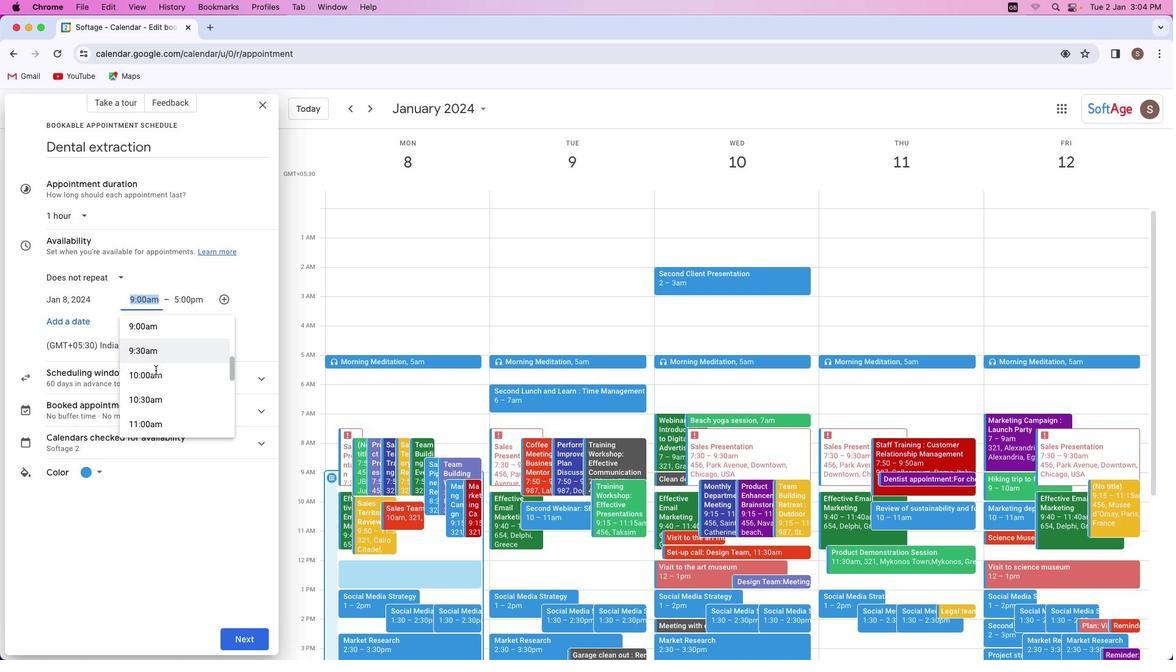 
Action: Mouse scrolled (155, 371) with delta (0, 0)
Screenshot: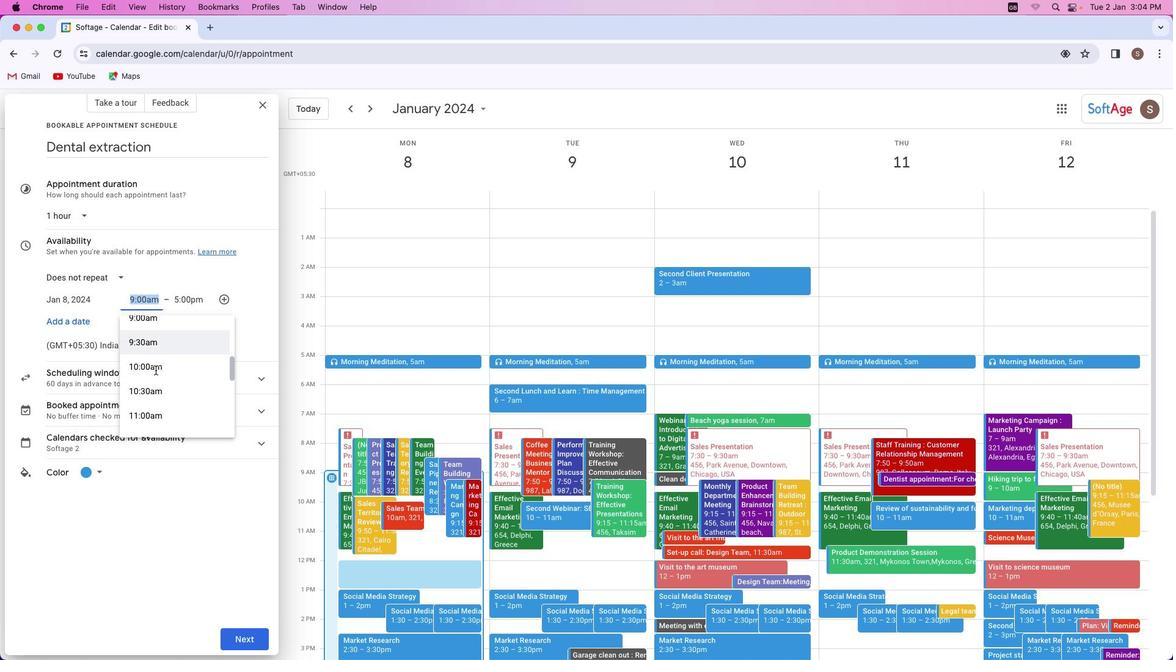
Action: Mouse scrolled (155, 371) with delta (0, 0)
Screenshot: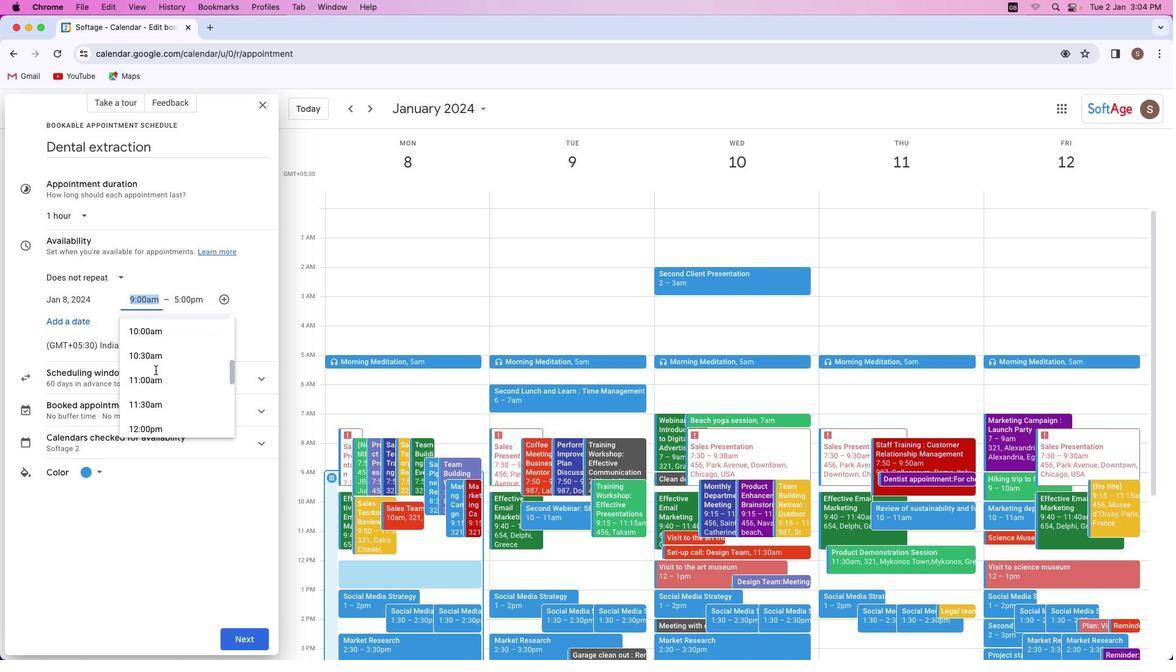 
Action: Mouse scrolled (155, 371) with delta (0, 0)
Screenshot: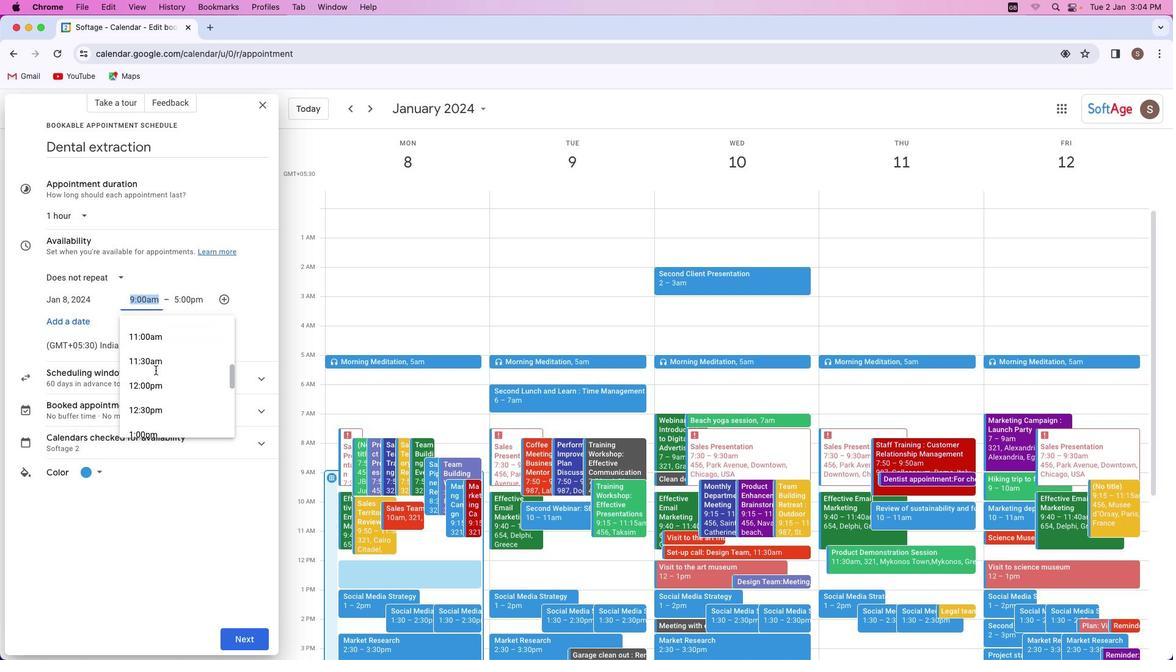 
Action: Mouse moved to (155, 369)
Screenshot: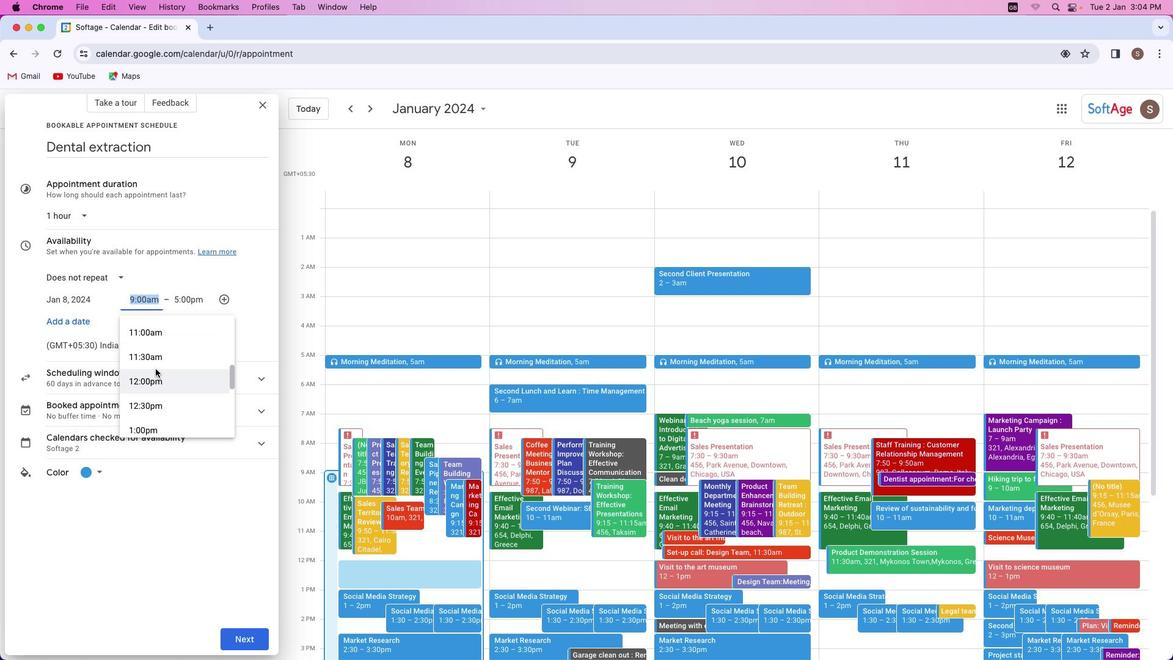 
Action: Mouse scrolled (155, 369) with delta (0, 0)
Screenshot: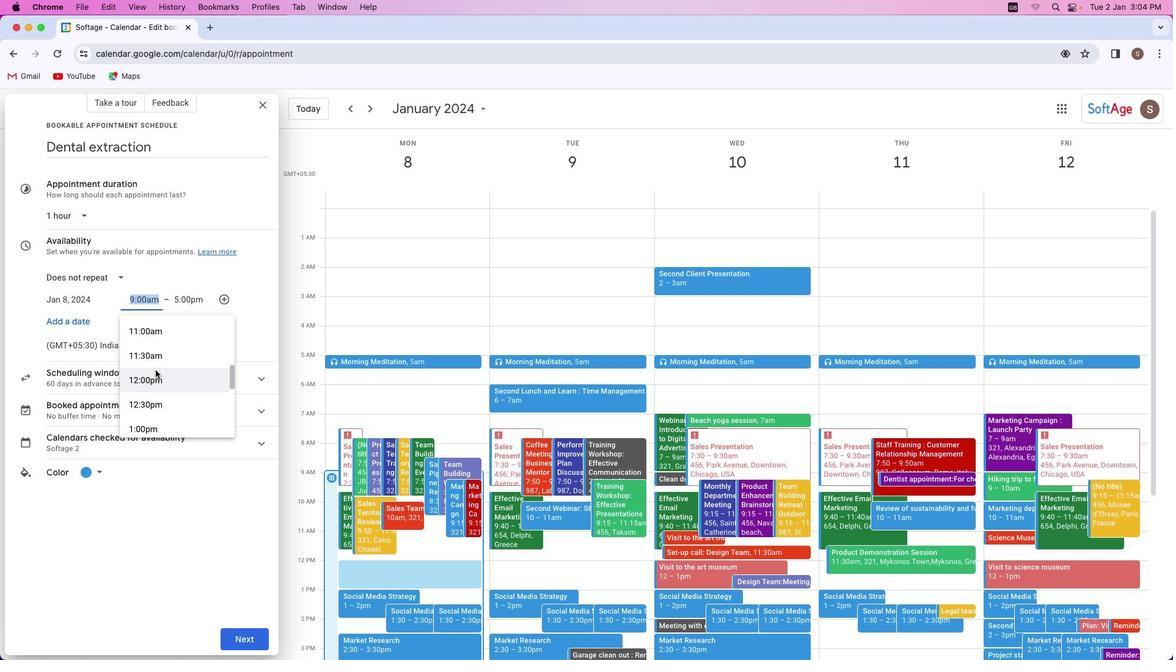 
Action: Mouse moved to (156, 369)
Screenshot: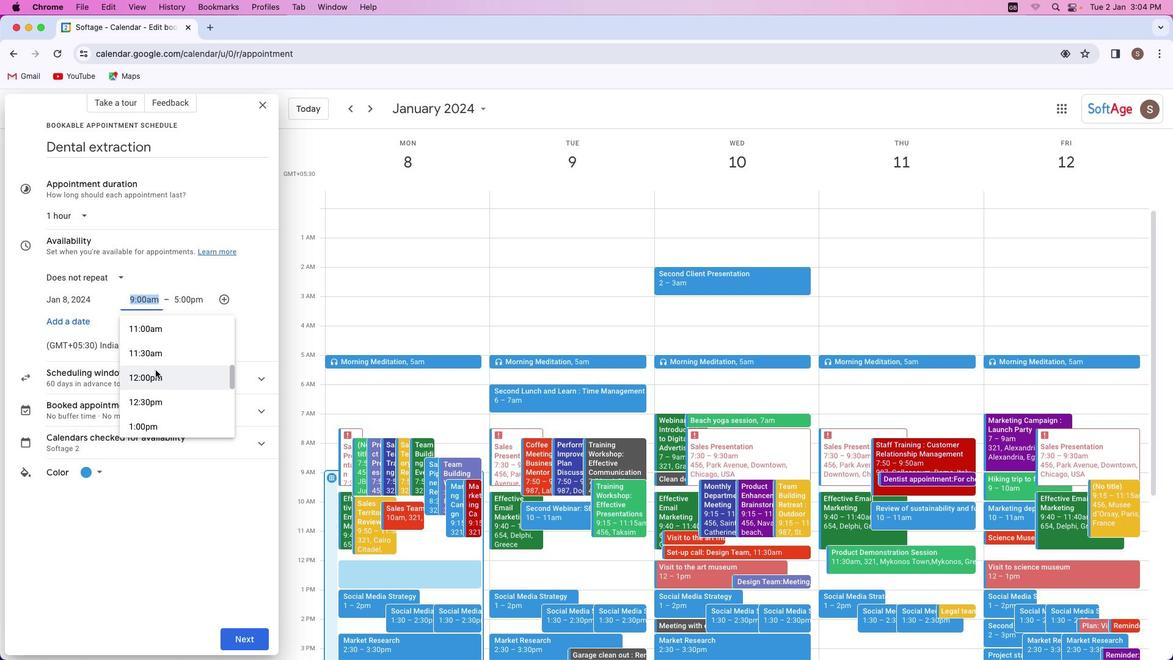 
Action: Mouse scrolled (156, 369) with delta (0, 0)
Screenshot: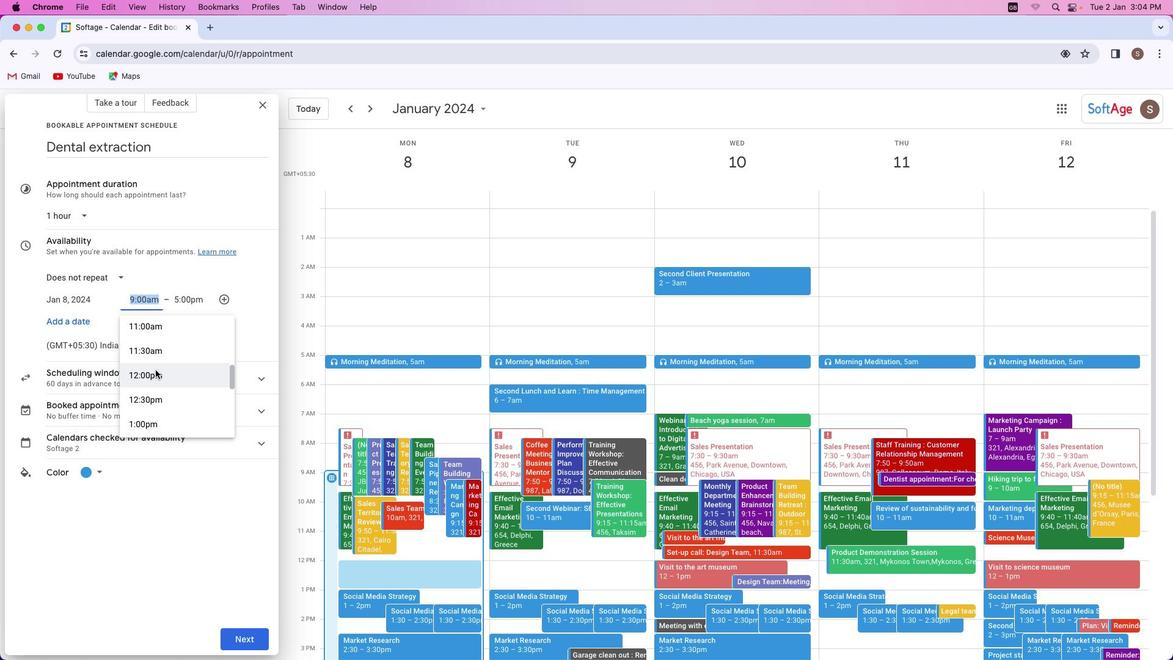 
Action: Mouse moved to (156, 370)
Screenshot: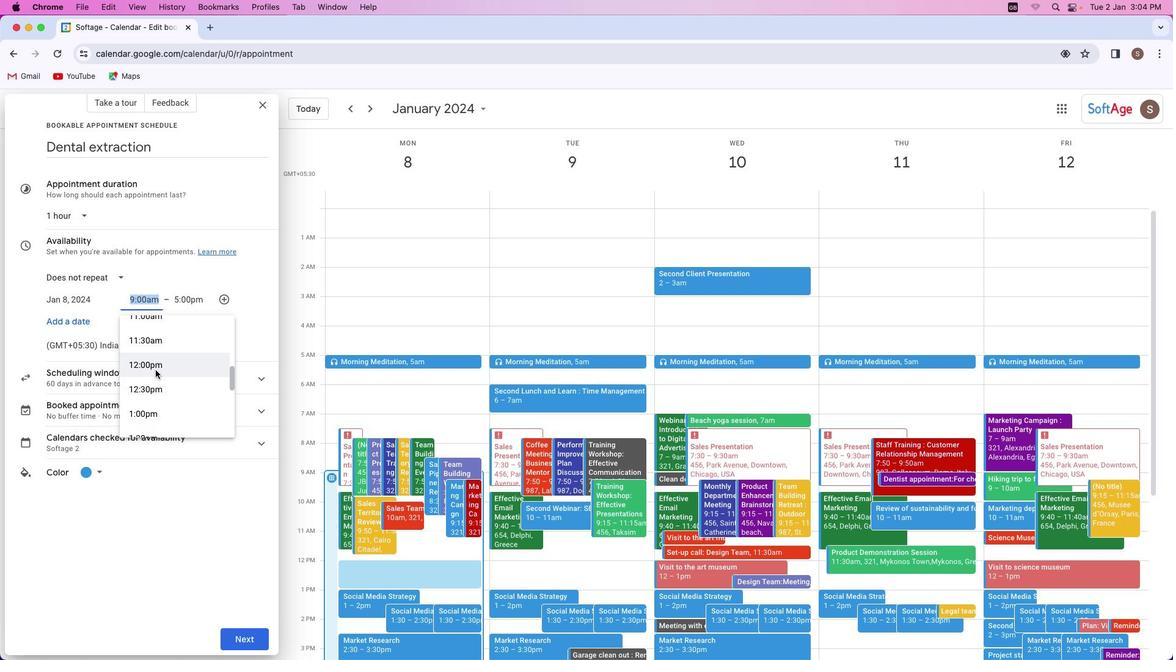
Action: Mouse scrolled (156, 370) with delta (0, 0)
Screenshot: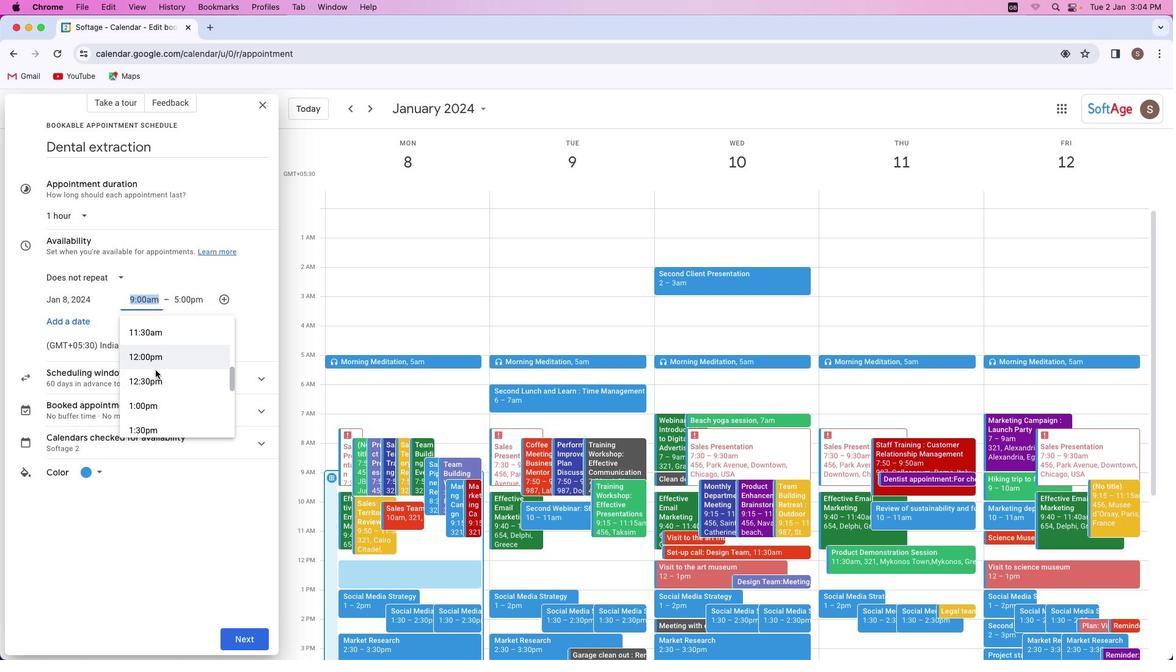 
Action: Mouse moved to (156, 371)
Screenshot: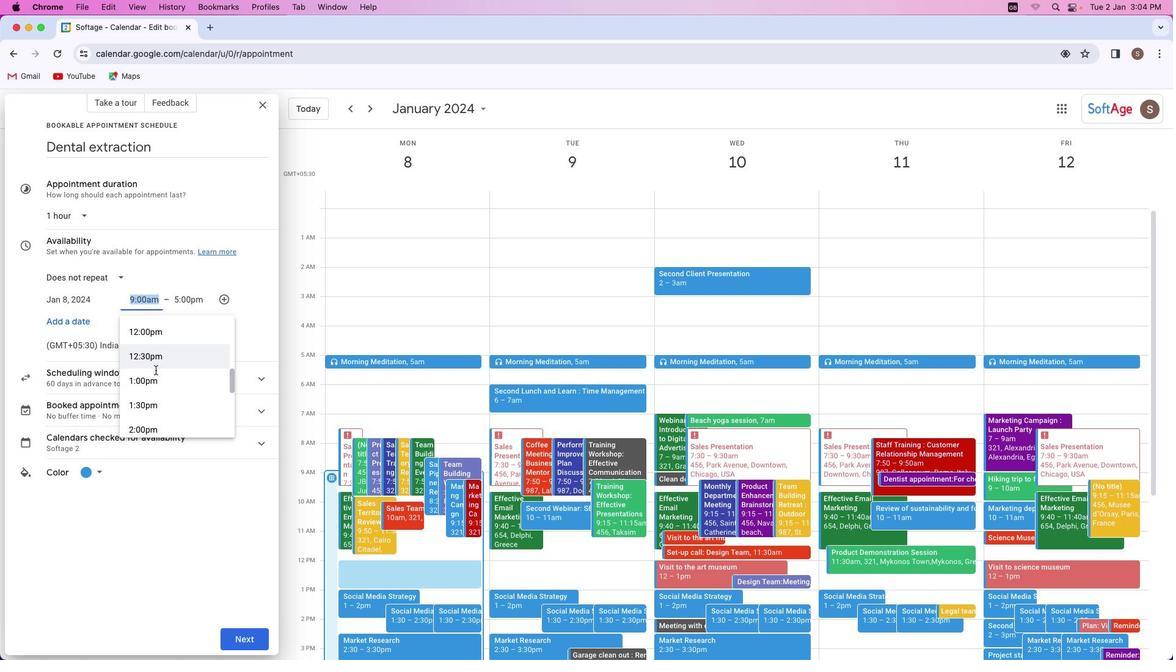 
Action: Mouse scrolled (156, 371) with delta (0, 0)
Screenshot: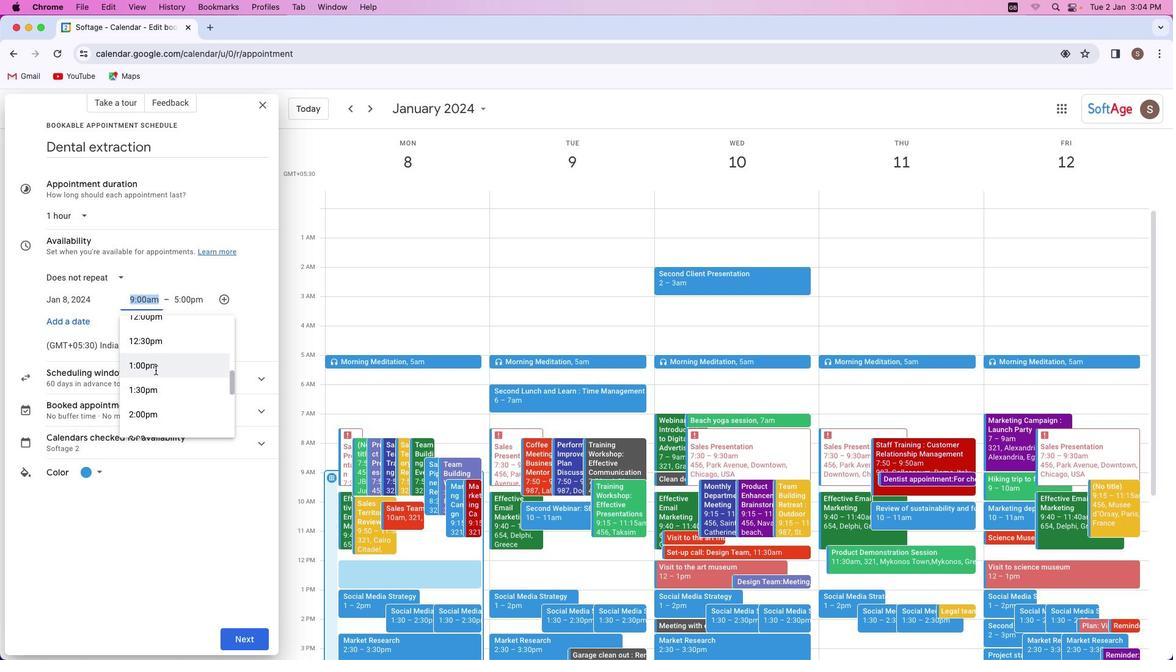 
Action: Mouse moved to (155, 371)
Screenshot: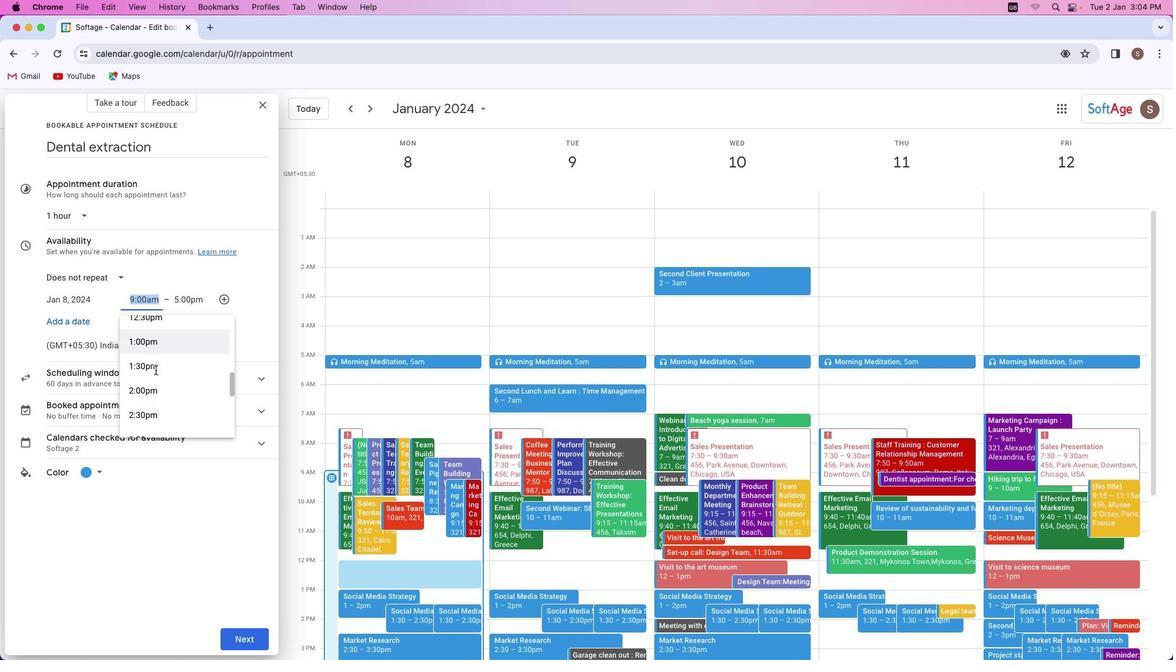 
Action: Mouse scrolled (155, 371) with delta (0, 0)
Screenshot: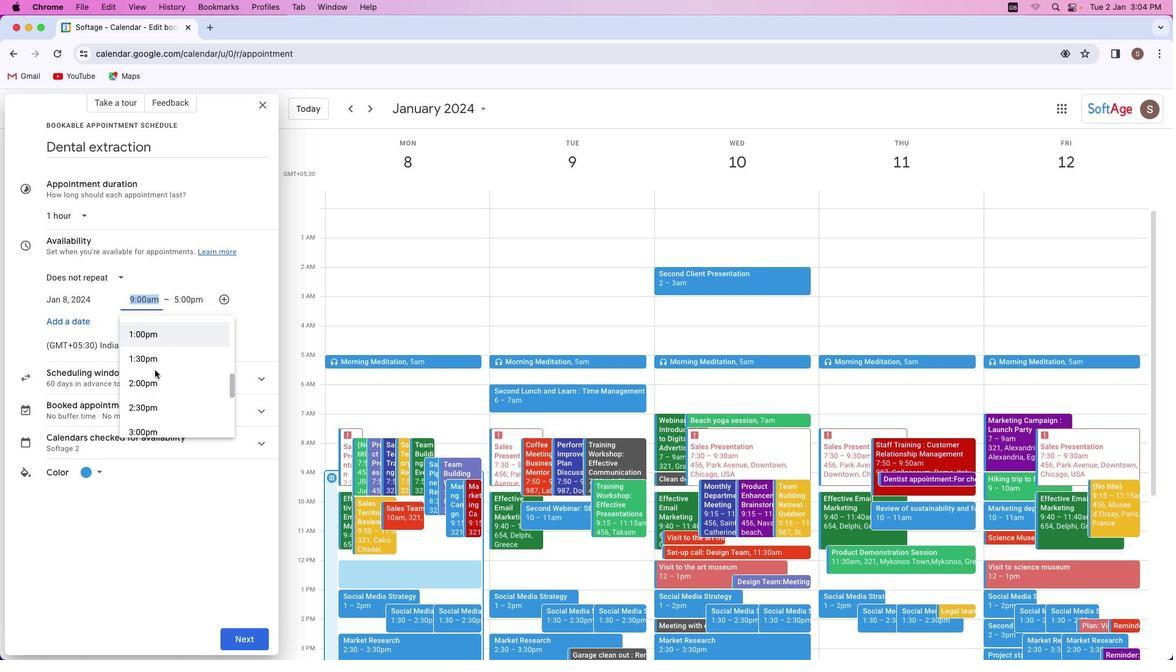 
Action: Mouse moved to (155, 369)
Screenshot: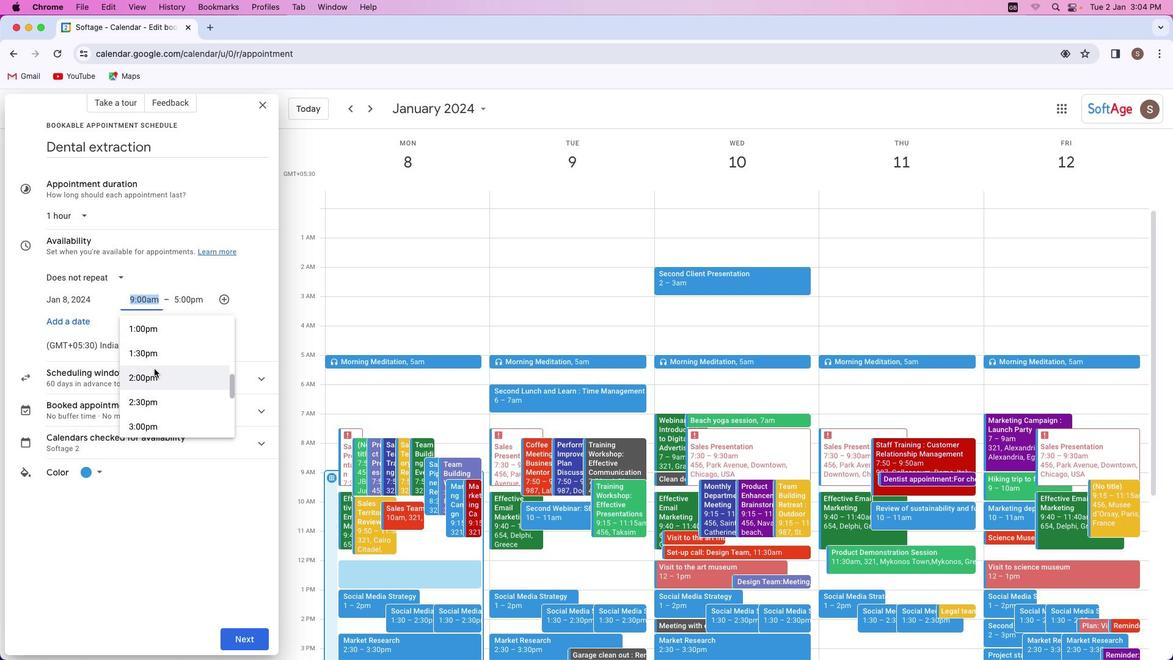 
Action: Mouse scrolled (155, 369) with delta (0, 0)
Screenshot: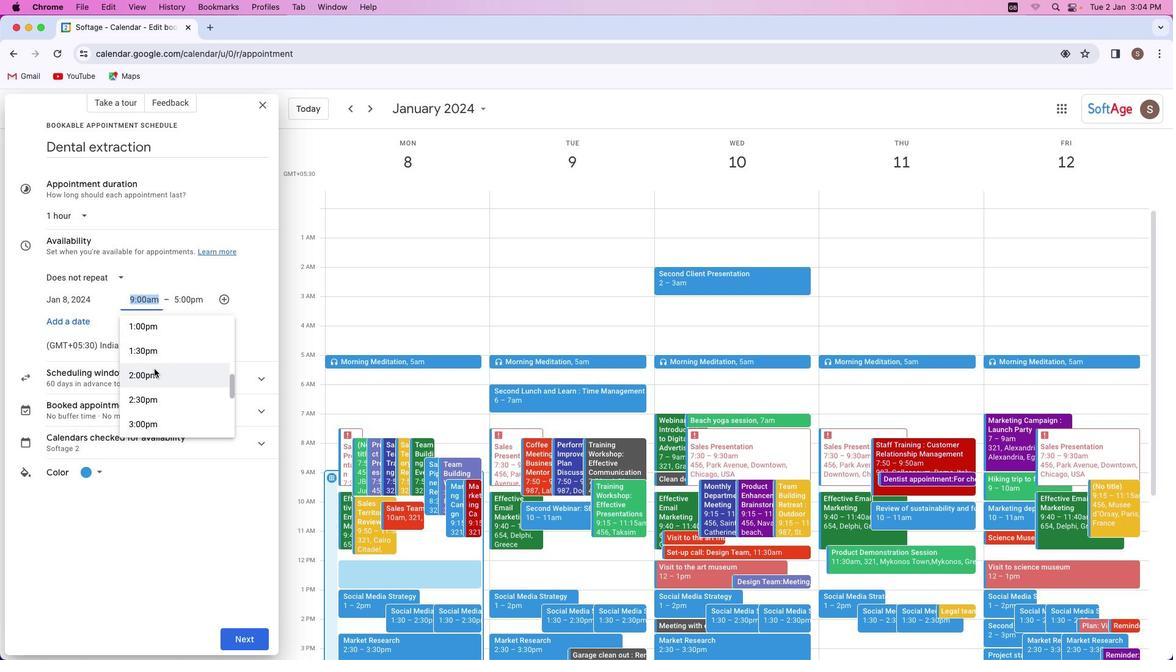 
Action: Mouse scrolled (155, 369) with delta (0, 0)
Screenshot: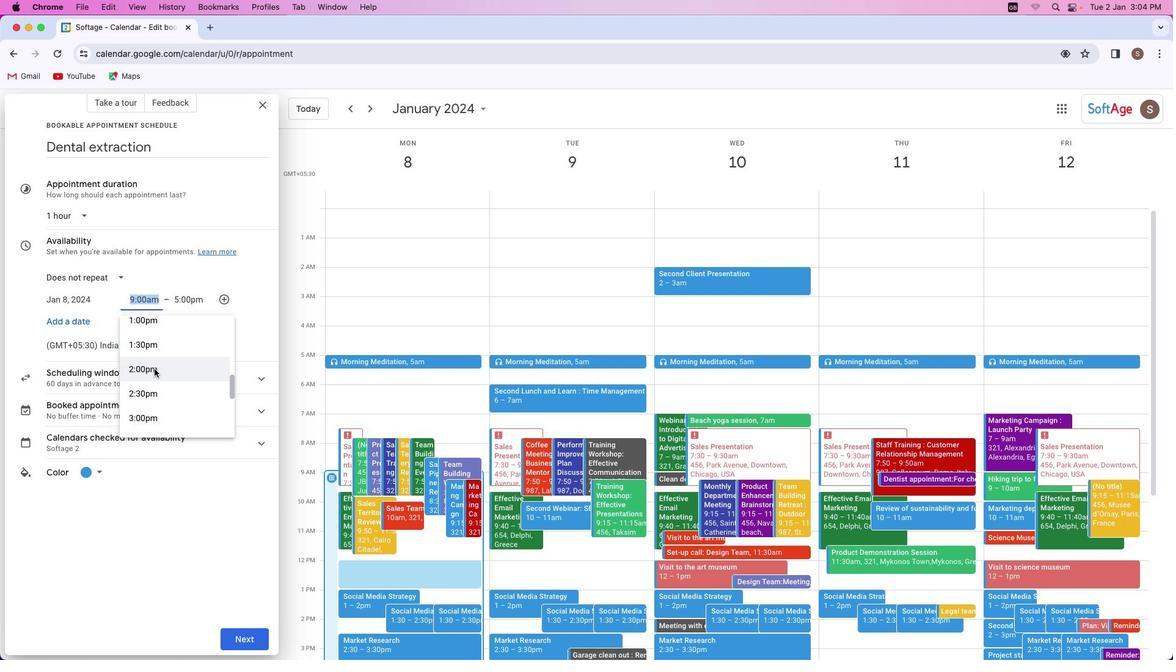 
Action: Mouse scrolled (155, 369) with delta (0, 0)
Screenshot: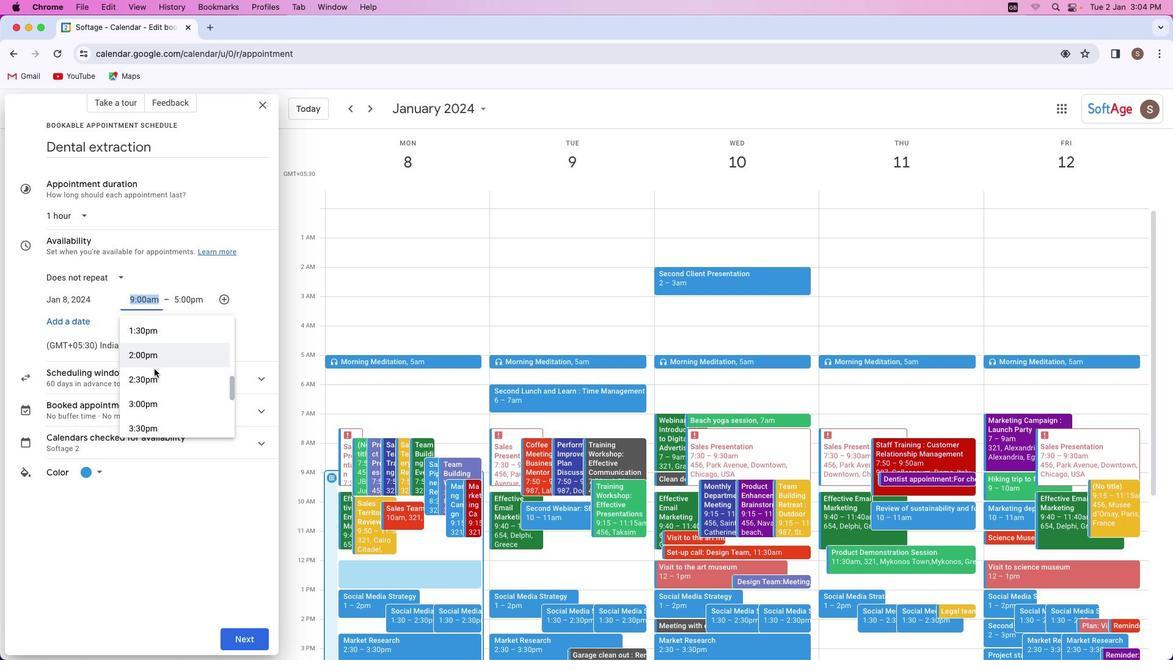 
Action: Mouse scrolled (155, 369) with delta (0, 0)
Screenshot: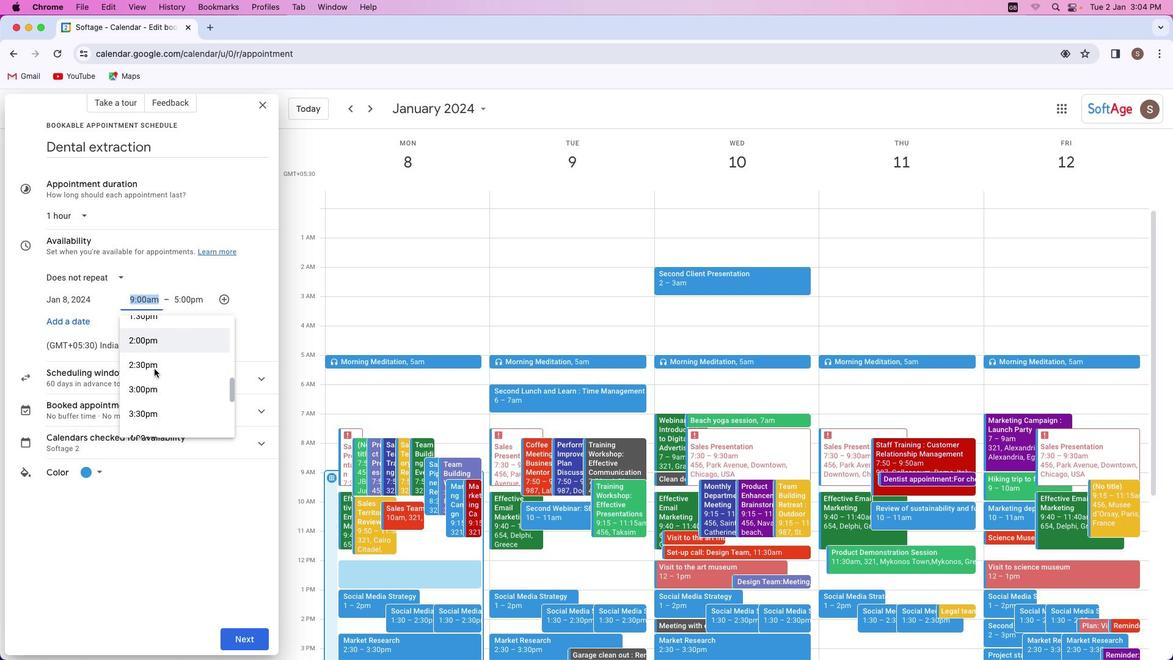 
Action: Mouse scrolled (155, 369) with delta (0, 0)
Screenshot: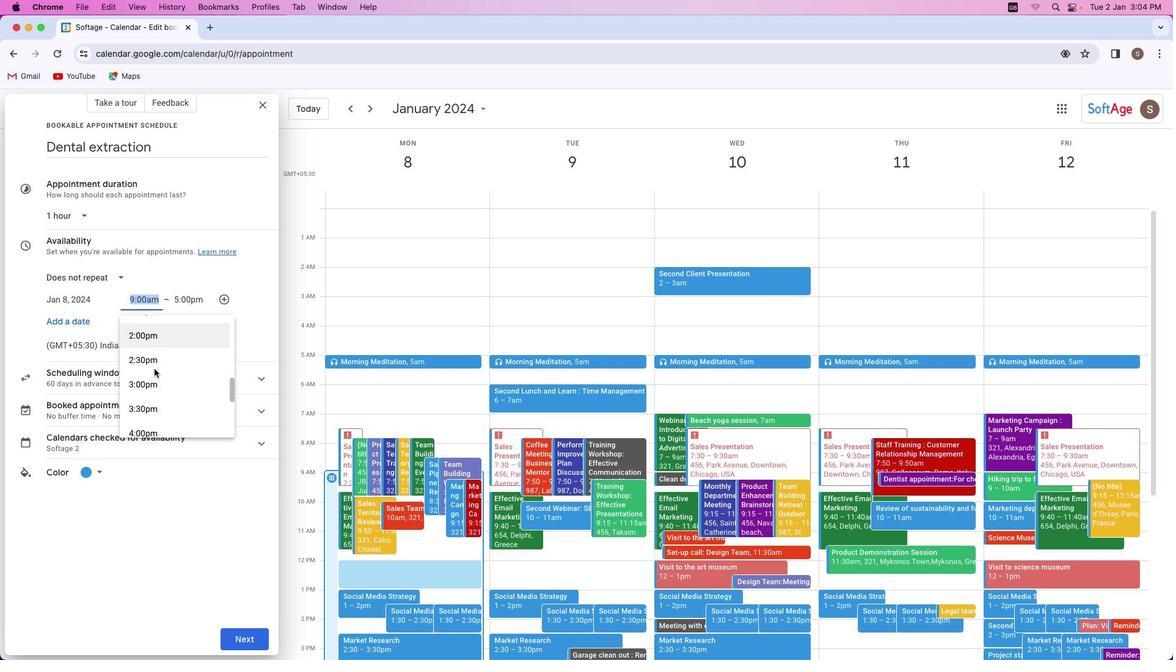 
Action: Mouse scrolled (155, 369) with delta (0, 0)
Screenshot: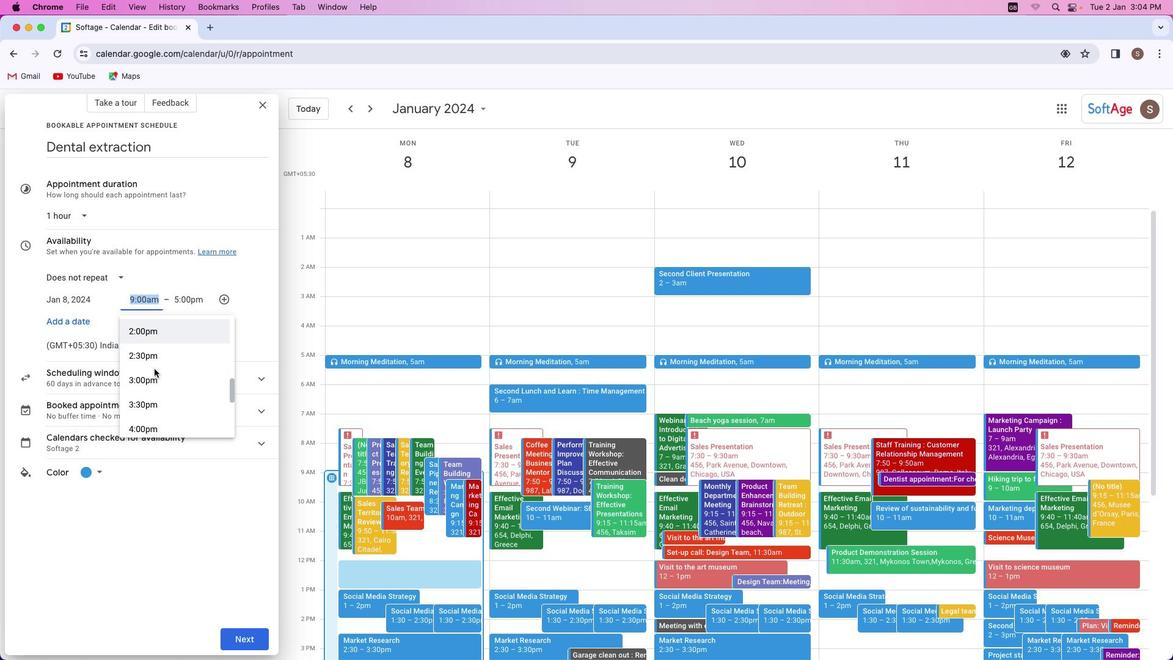 
Action: Mouse scrolled (155, 369) with delta (0, 0)
Screenshot: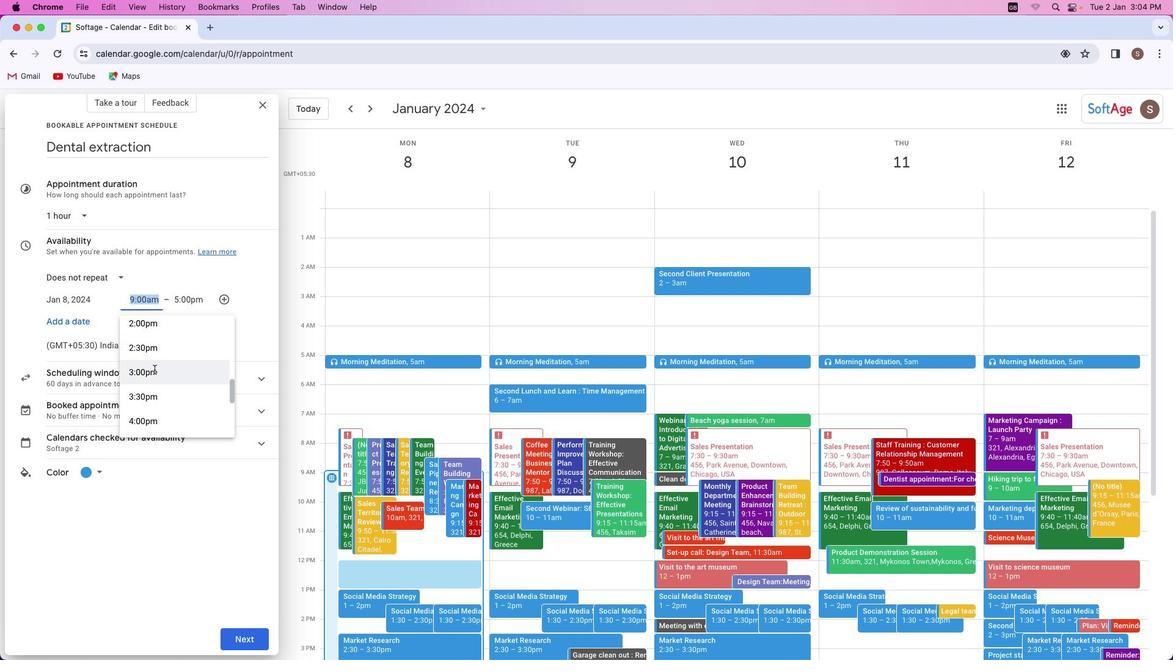 
Action: Mouse moved to (152, 372)
Screenshot: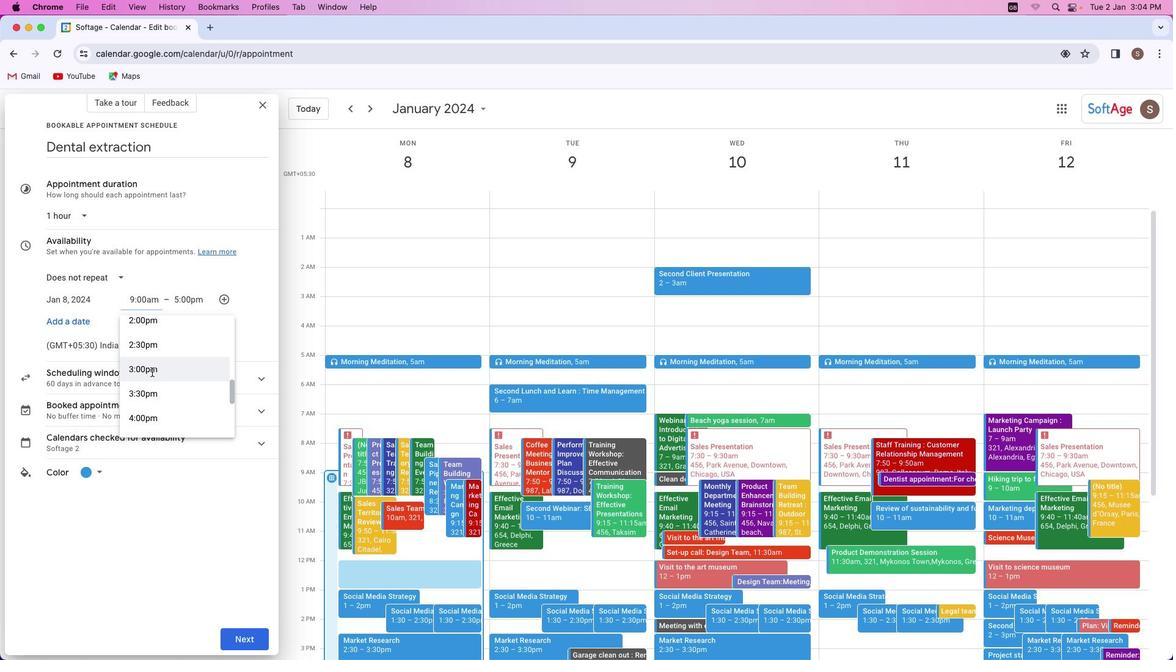 
Action: Mouse pressed left at (152, 372)
Screenshot: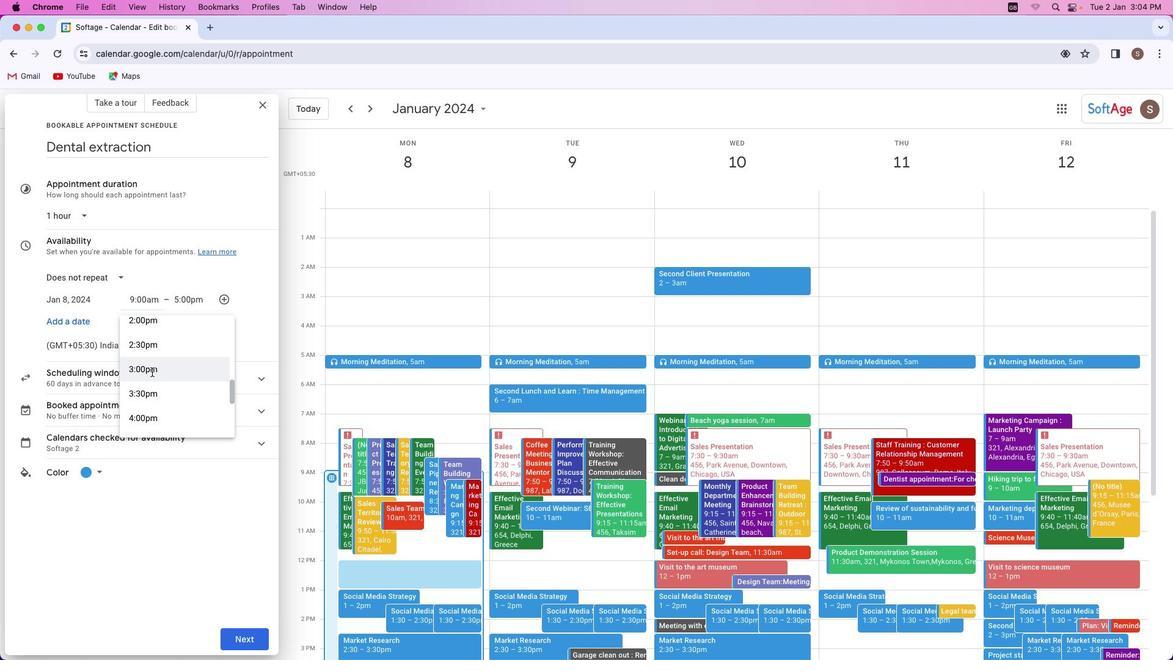 
Action: Mouse moved to (99, 471)
Screenshot: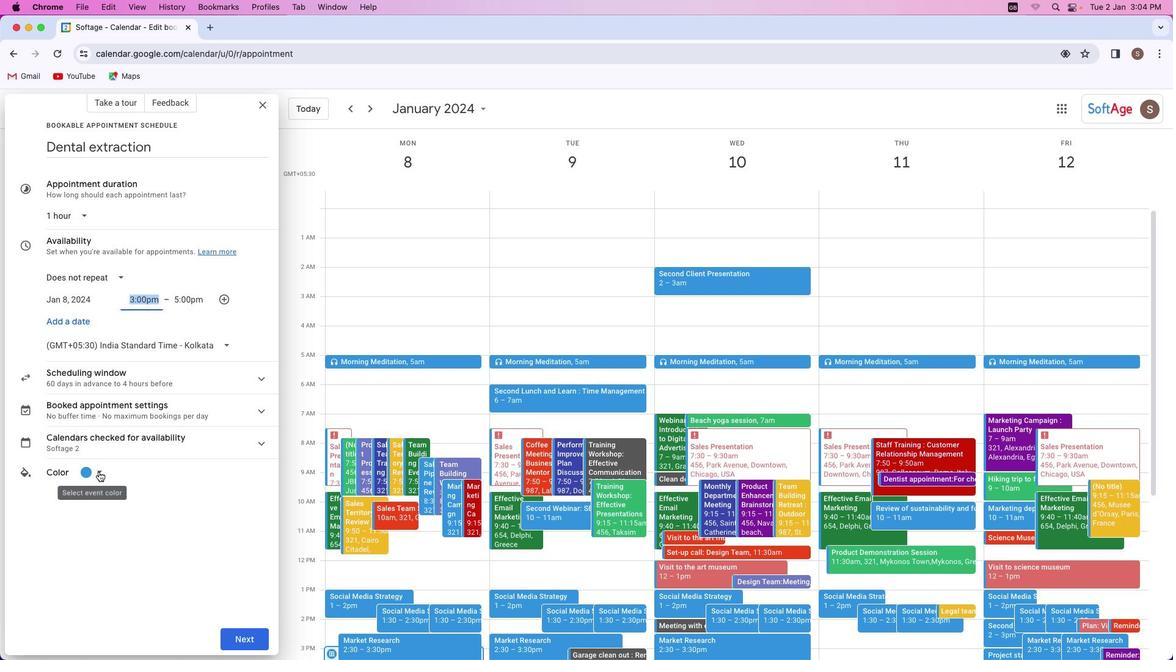
Action: Mouse pressed left at (99, 471)
Screenshot: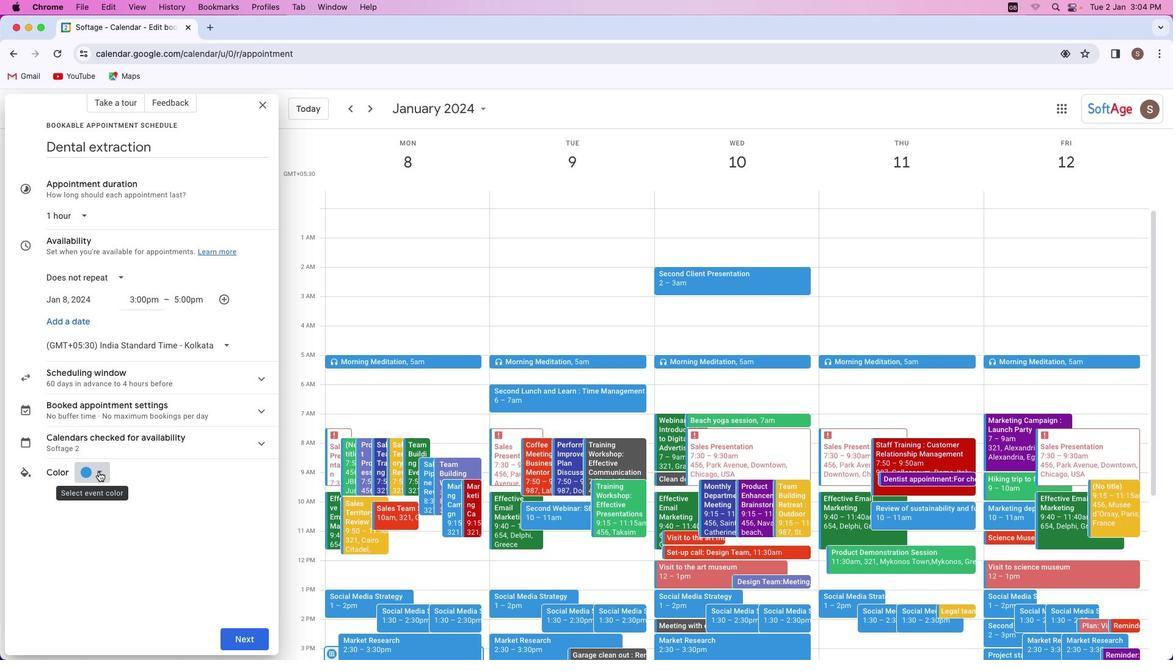 
Action: Mouse moved to (105, 504)
Screenshot: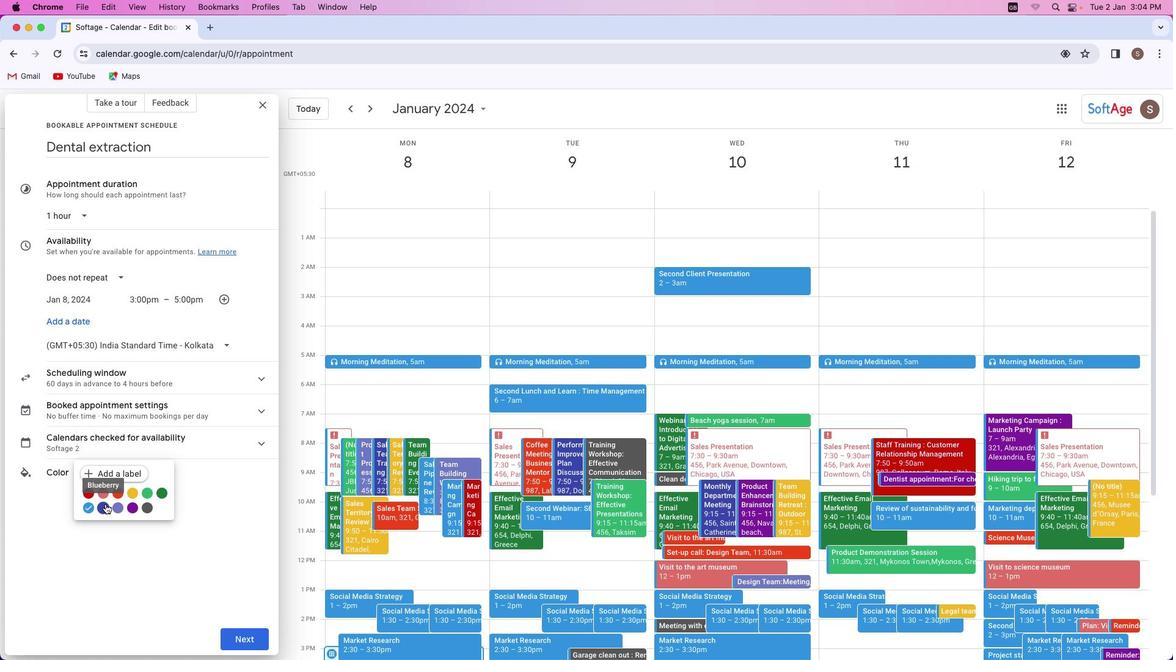 
Action: Mouse pressed left at (105, 504)
Screenshot: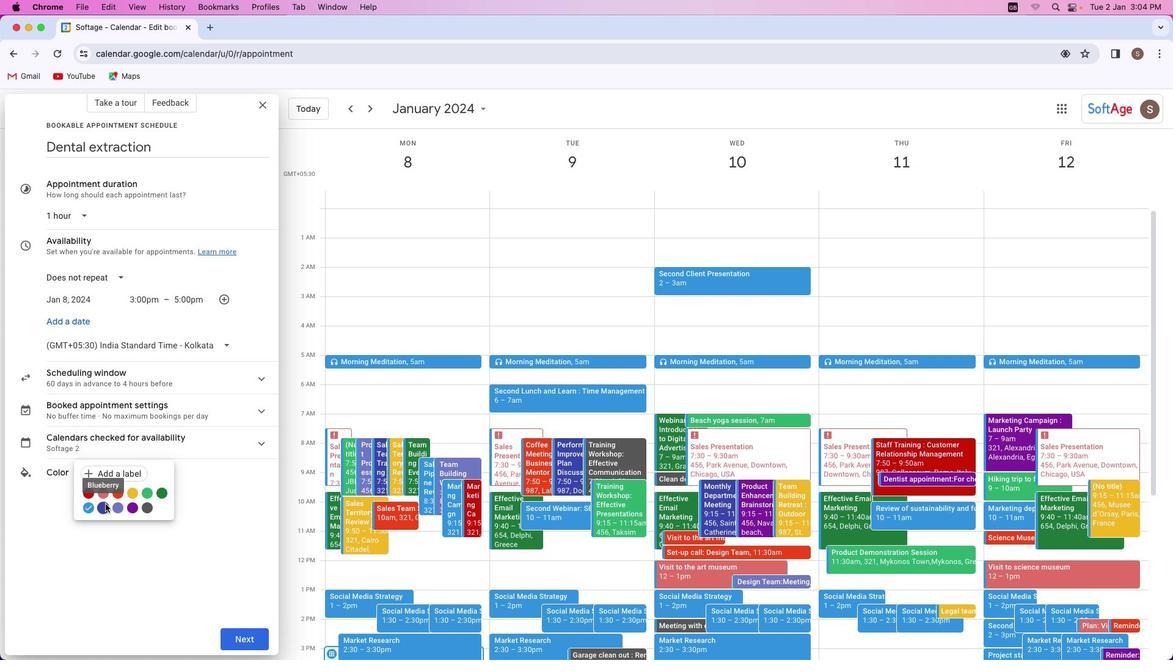 
Action: Mouse moved to (239, 635)
Screenshot: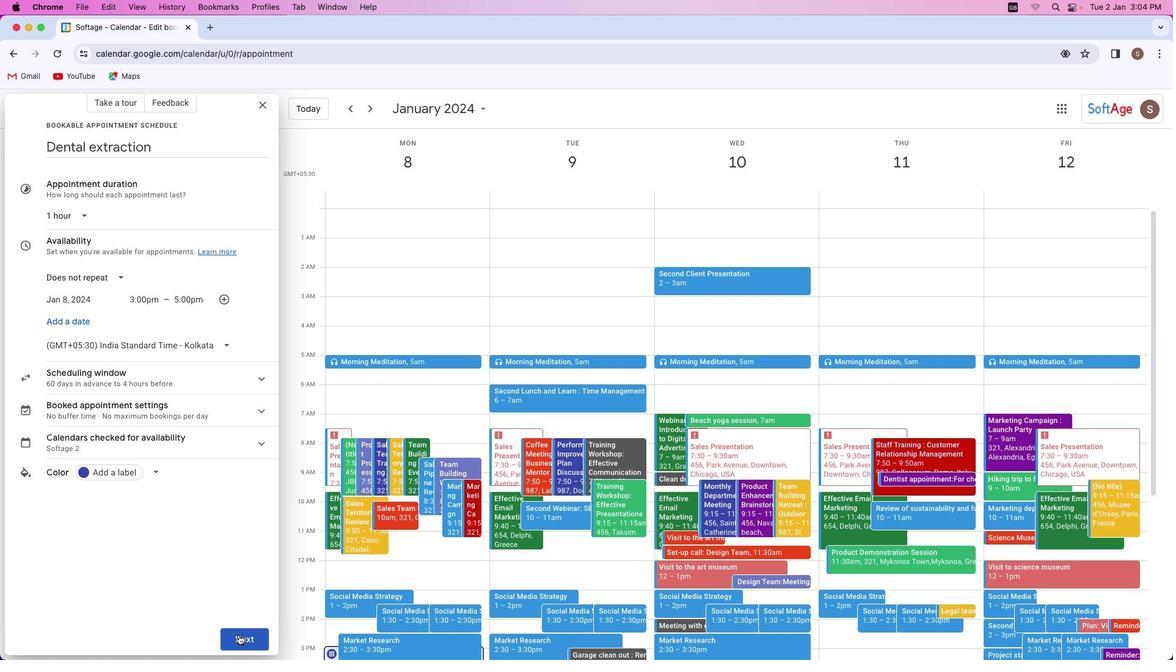
Action: Mouse pressed left at (239, 635)
Screenshot: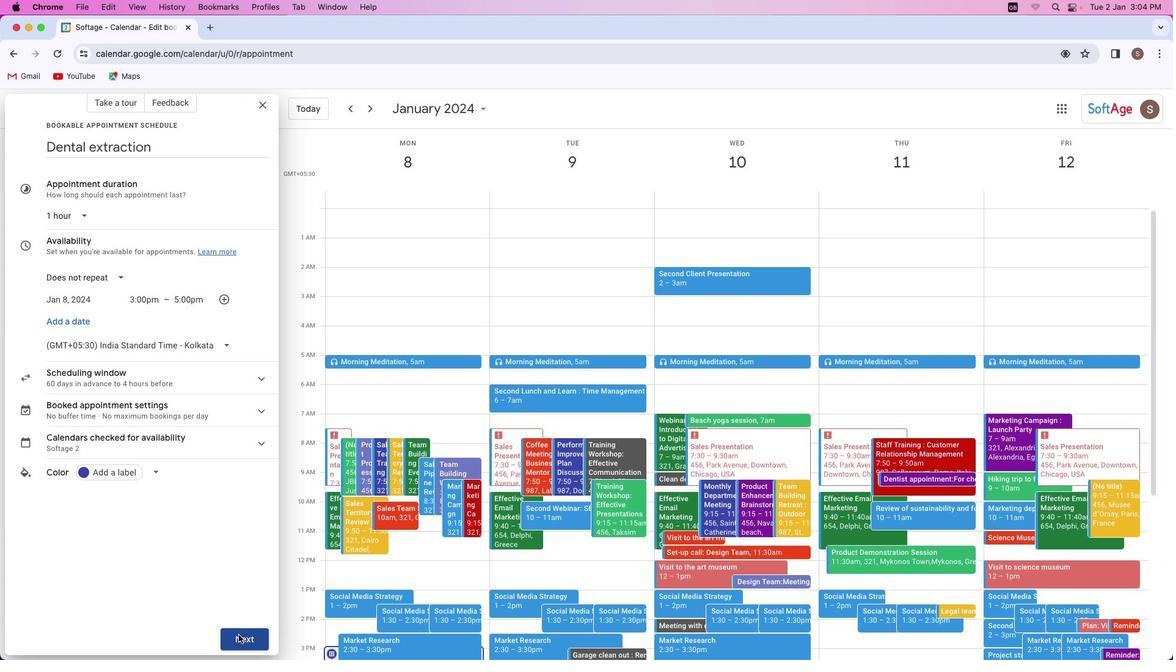 
Action: Mouse moved to (250, 635)
Screenshot: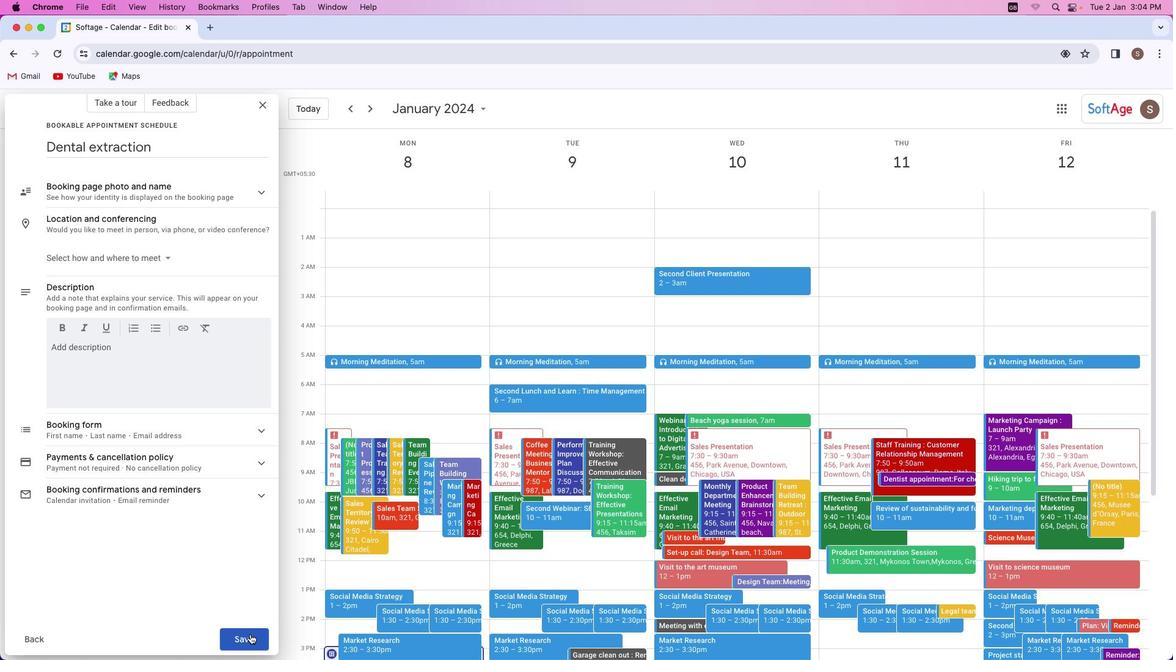 
Action: Mouse pressed left at (250, 635)
Screenshot: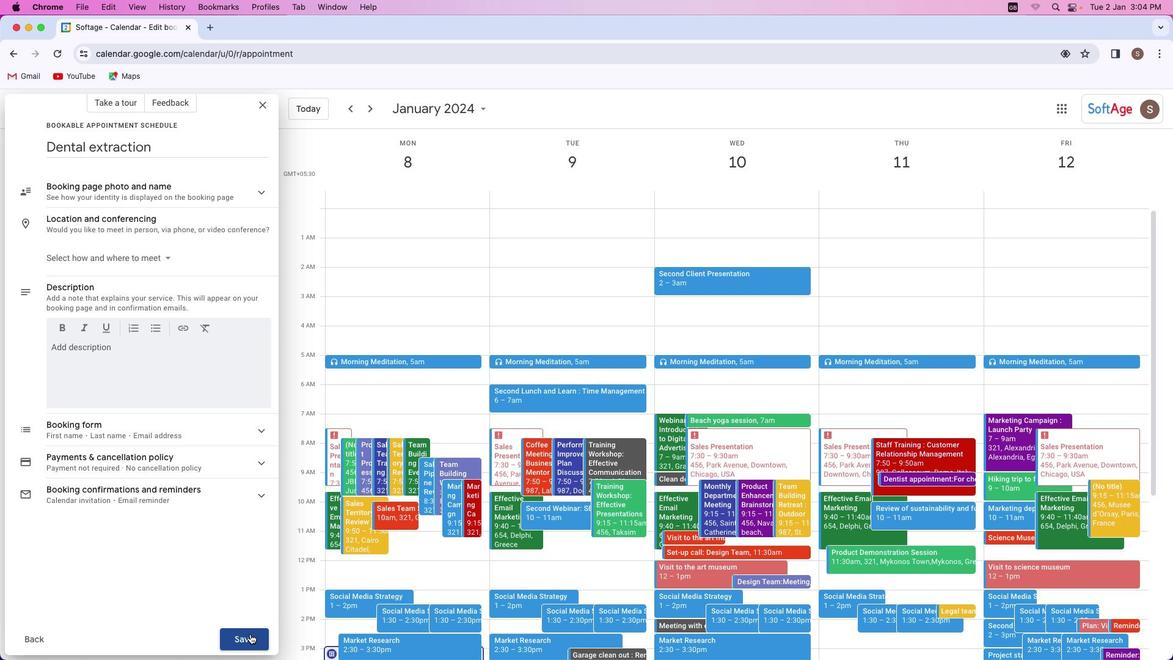 
Action: Mouse moved to (634, 324)
Screenshot: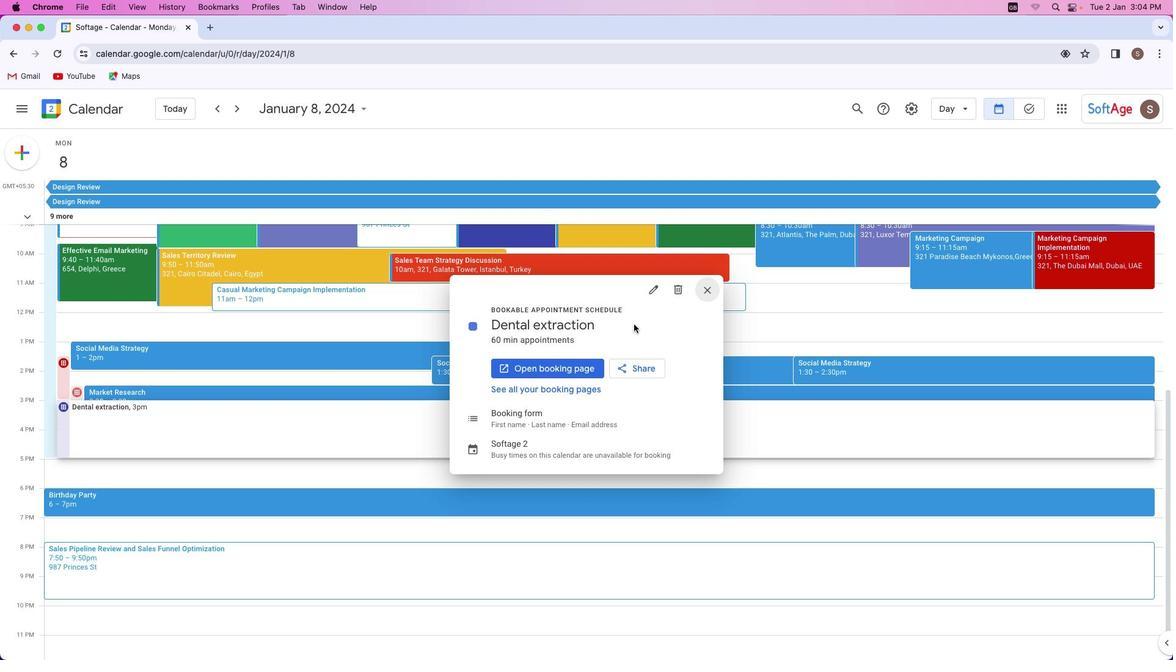 
